 Task: Find connections with filter location Werdohl with filter topic #cloudwith filter profile language Spanish with filter current company Dubai Vacancy with filter school N. L. Dalmia Institute of Management Studies and Research with filter industry Vehicle Repair and Maintenance with filter service category Retirement Planning with filter keywords title Reservationist
Action: Mouse moved to (494, 62)
Screenshot: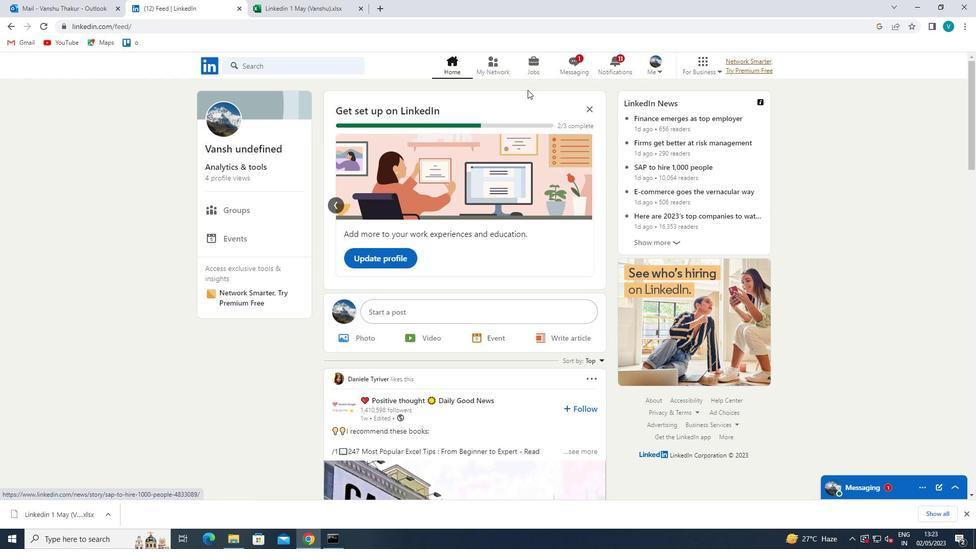 
Action: Mouse pressed left at (494, 62)
Screenshot: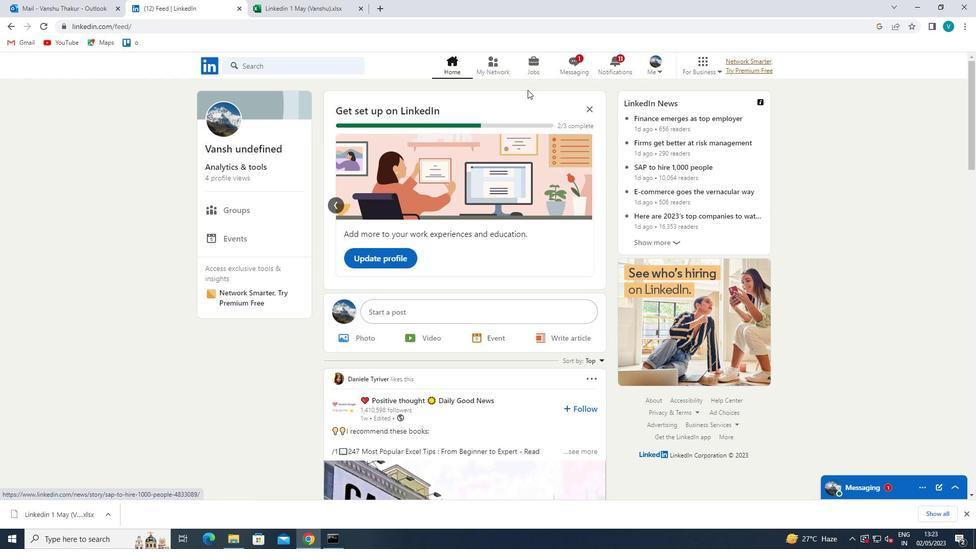 
Action: Mouse moved to (290, 126)
Screenshot: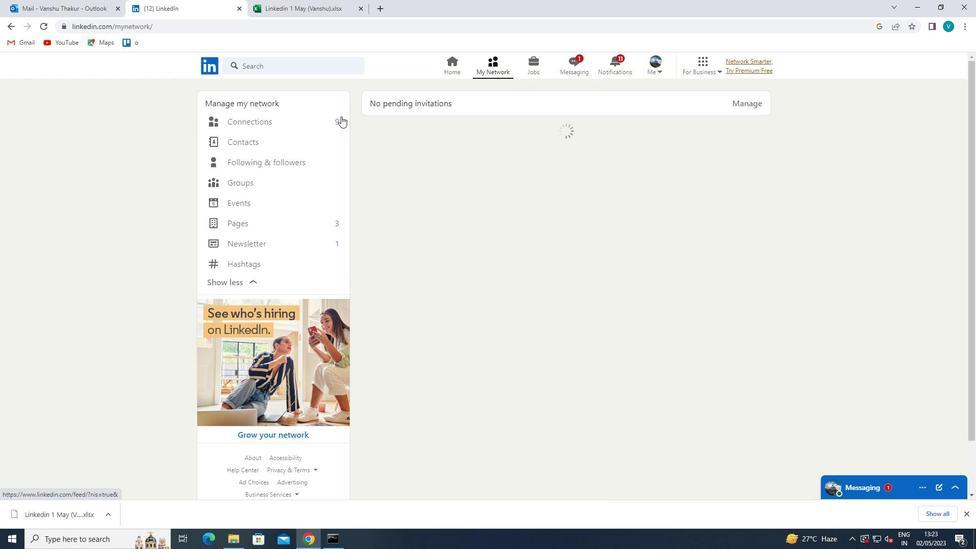 
Action: Mouse pressed left at (290, 126)
Screenshot: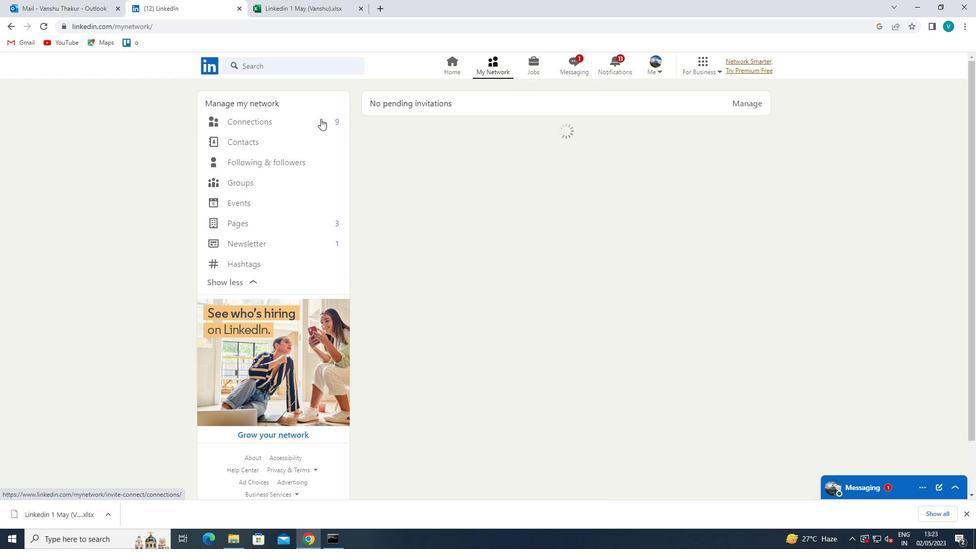 
Action: Mouse moved to (587, 123)
Screenshot: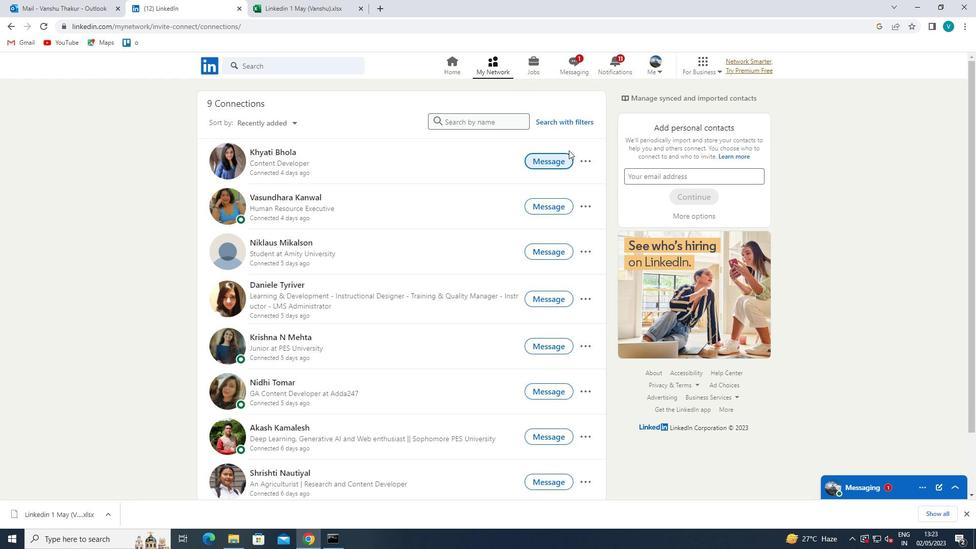 
Action: Mouse pressed left at (587, 123)
Screenshot: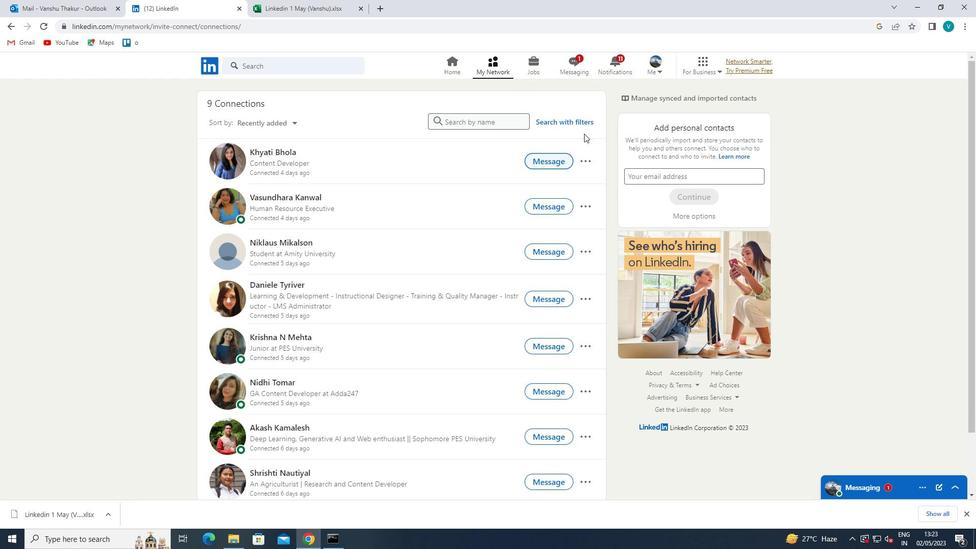 
Action: Mouse moved to (471, 90)
Screenshot: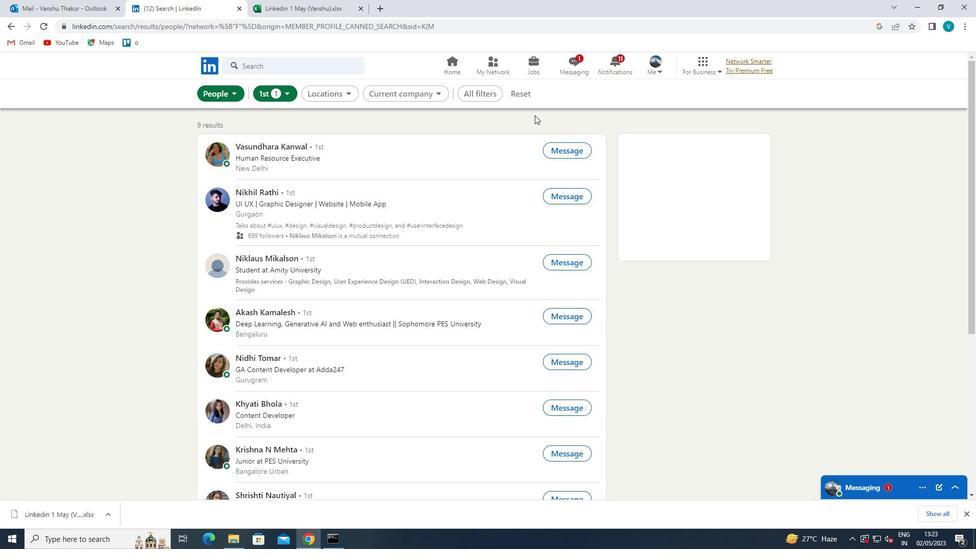
Action: Mouse pressed left at (471, 90)
Screenshot: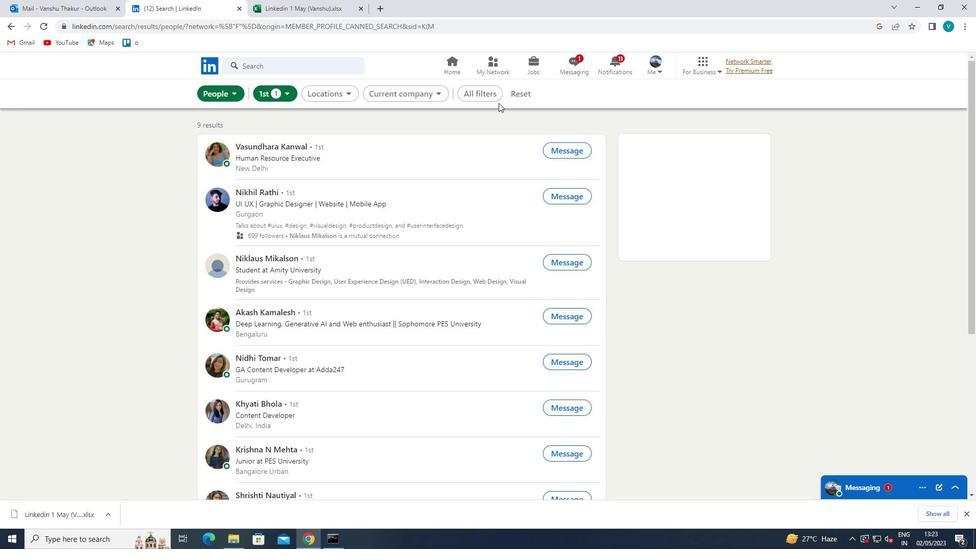 
Action: Mouse moved to (789, 200)
Screenshot: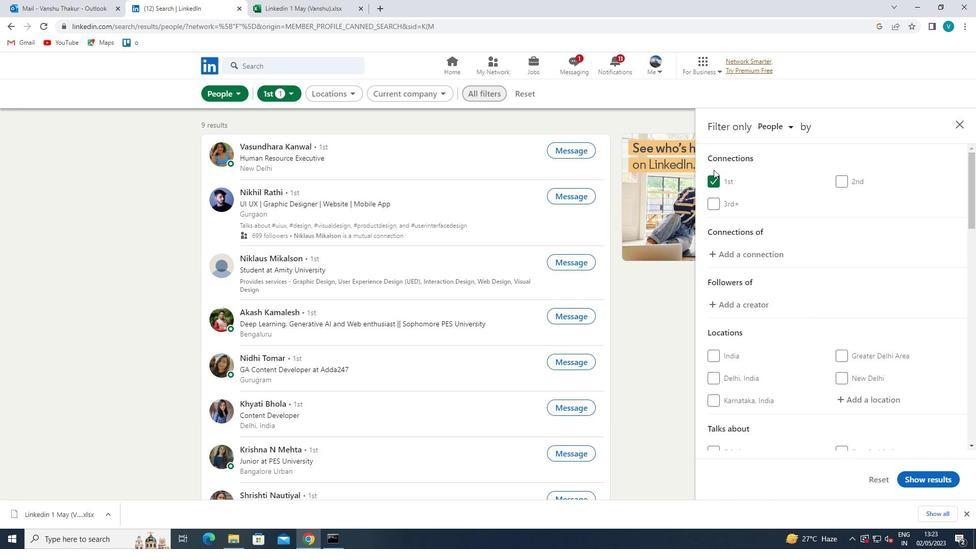 
Action: Mouse scrolled (789, 200) with delta (0, 0)
Screenshot: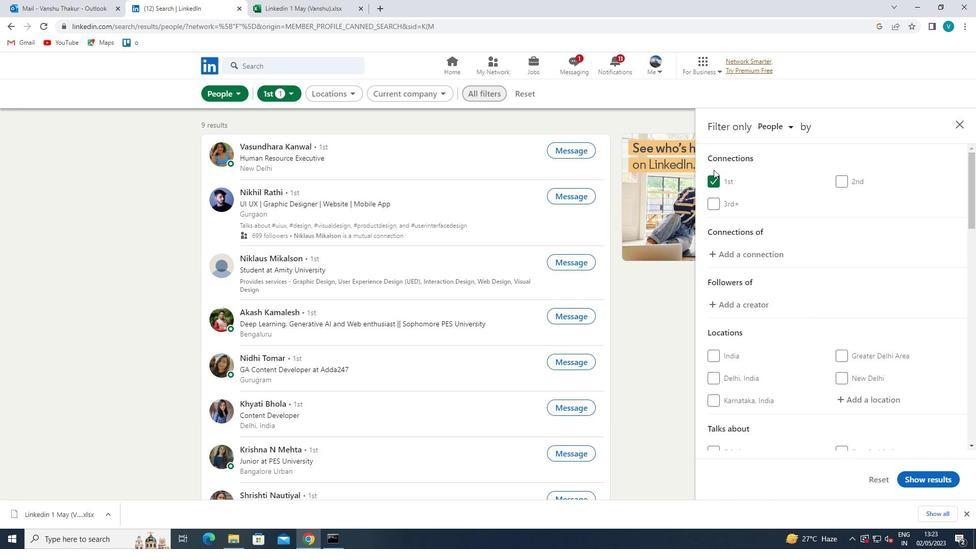 
Action: Mouse moved to (790, 201)
Screenshot: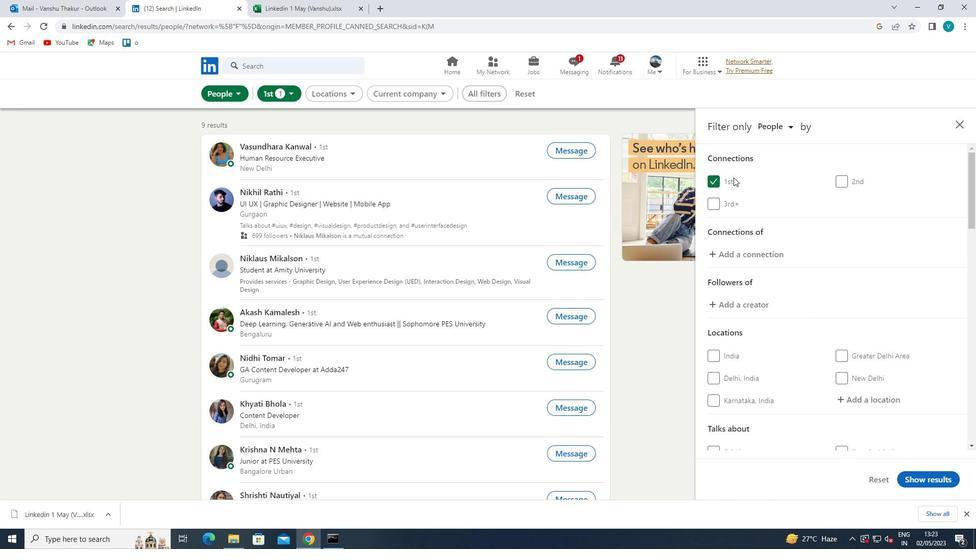 
Action: Mouse scrolled (790, 201) with delta (0, 0)
Screenshot: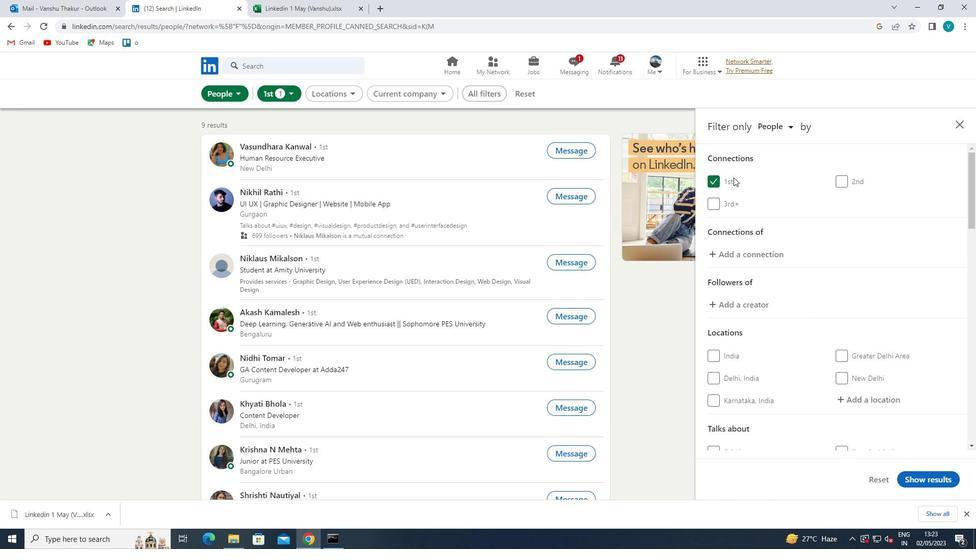 
Action: Mouse moved to (853, 297)
Screenshot: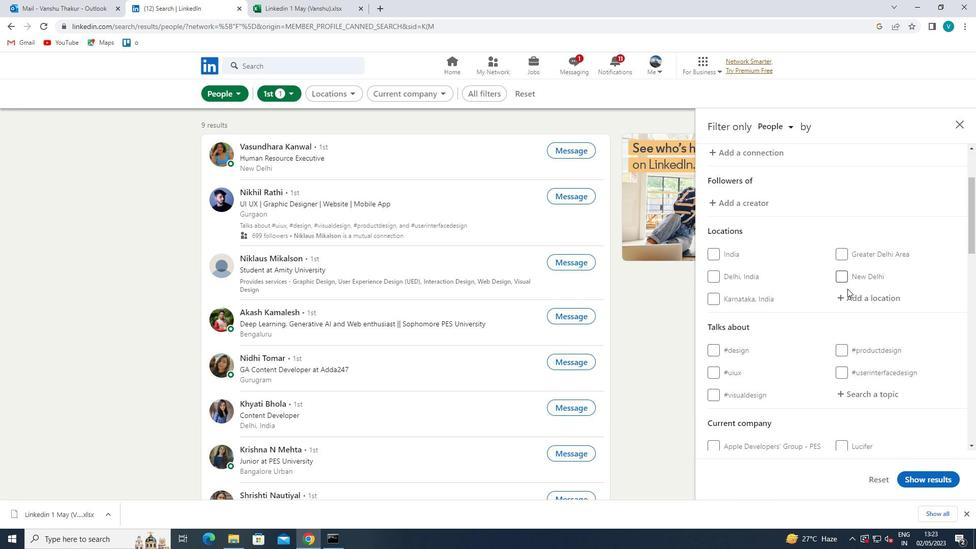 
Action: Mouse pressed left at (853, 297)
Screenshot: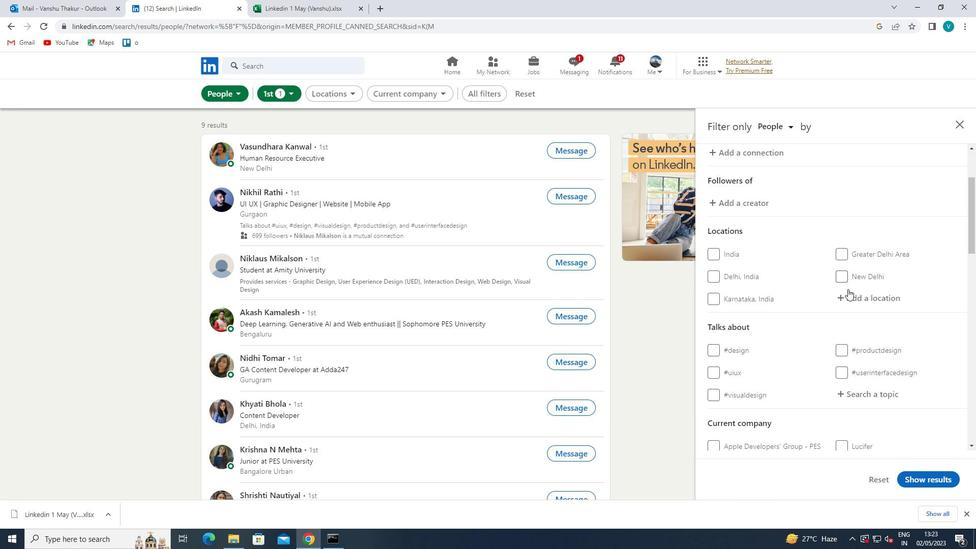 
Action: Key pressed <Key.shift>WERDOHL
Screenshot: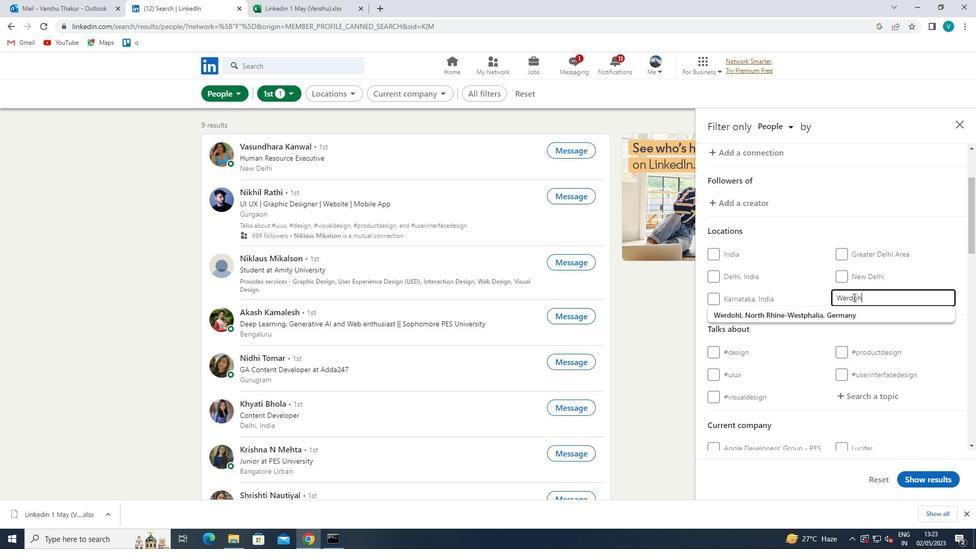 
Action: Mouse moved to (843, 323)
Screenshot: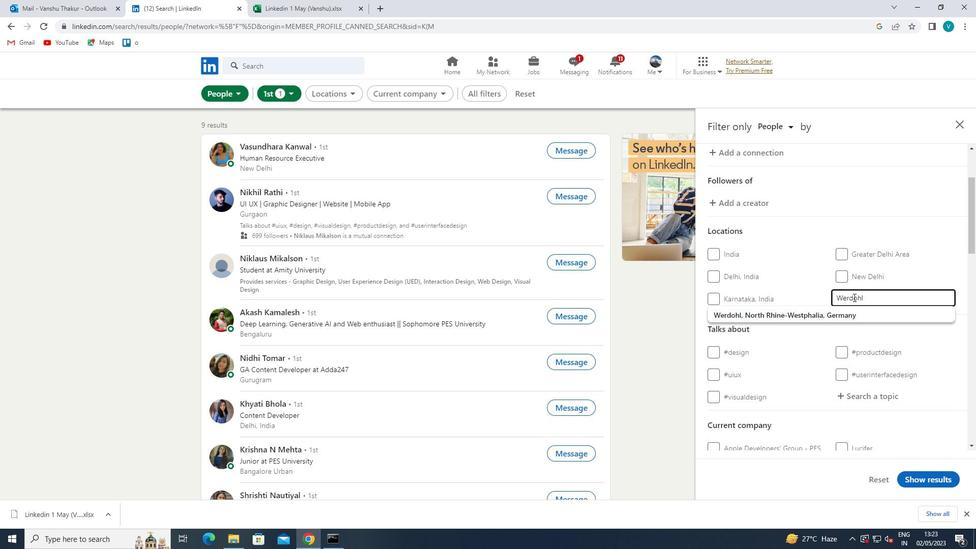 
Action: Mouse pressed left at (843, 323)
Screenshot: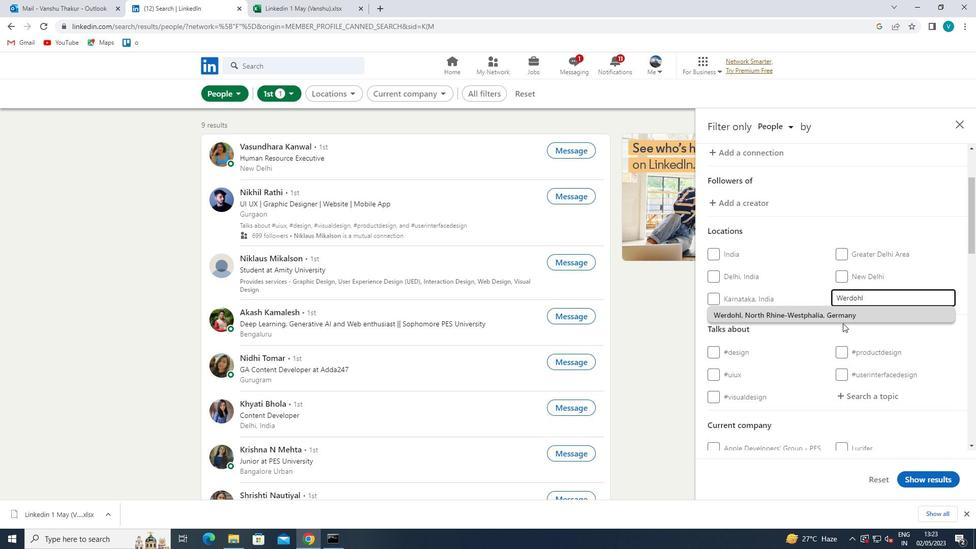 
Action: Mouse moved to (815, 323)
Screenshot: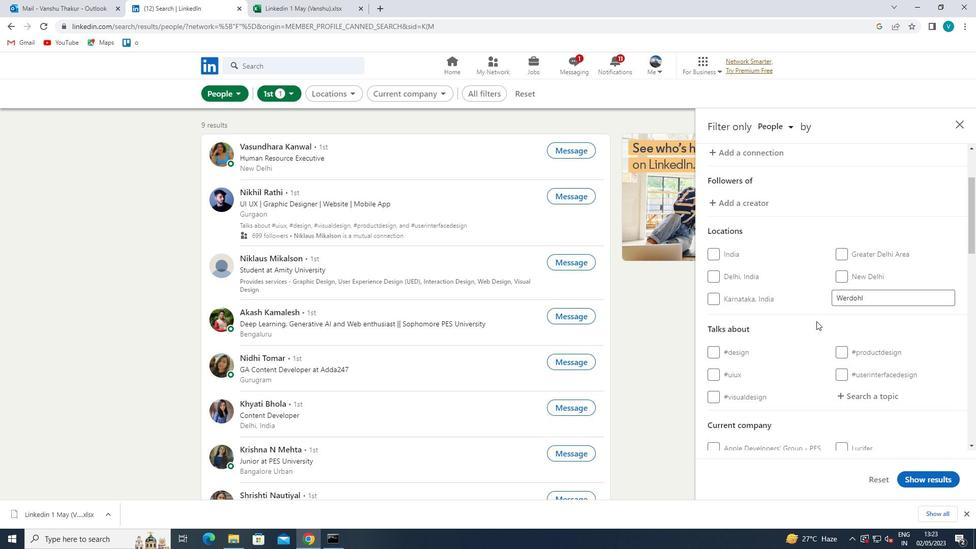 
Action: Mouse scrolled (815, 322) with delta (0, 0)
Screenshot: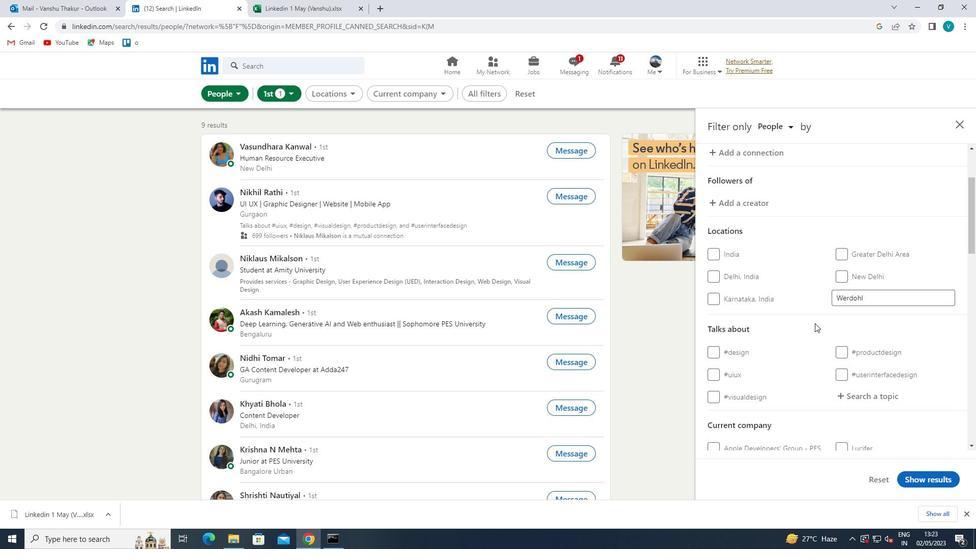 
Action: Mouse moved to (814, 323)
Screenshot: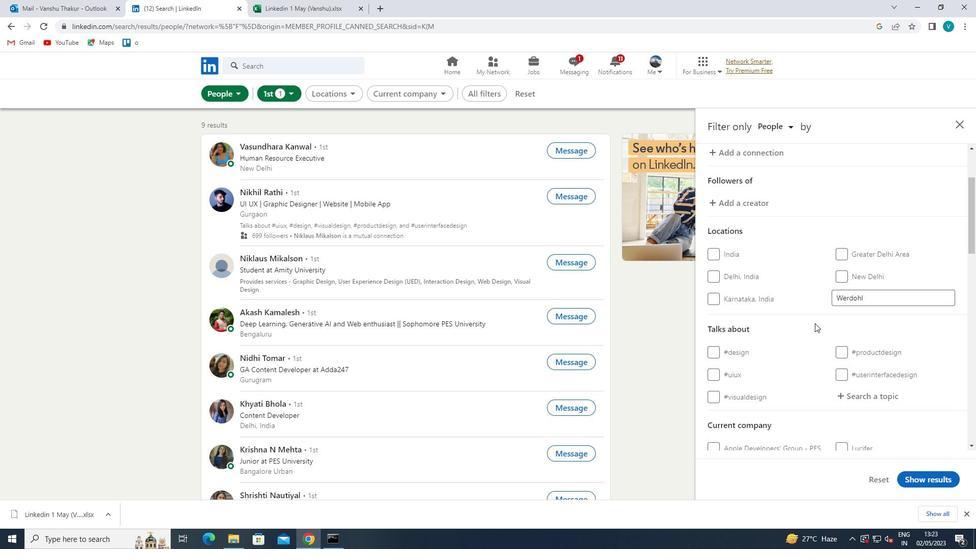 
Action: Mouse scrolled (814, 322) with delta (0, 0)
Screenshot: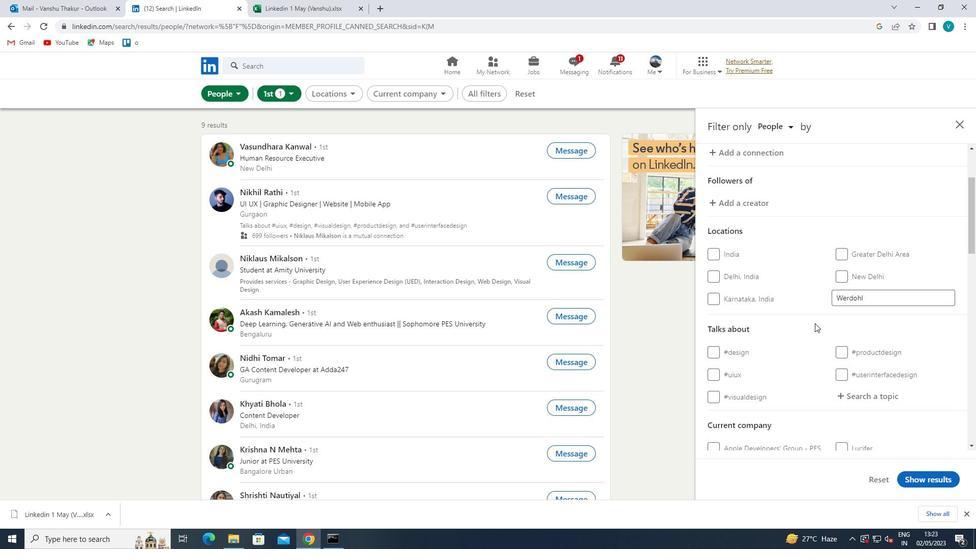 
Action: Mouse moved to (869, 299)
Screenshot: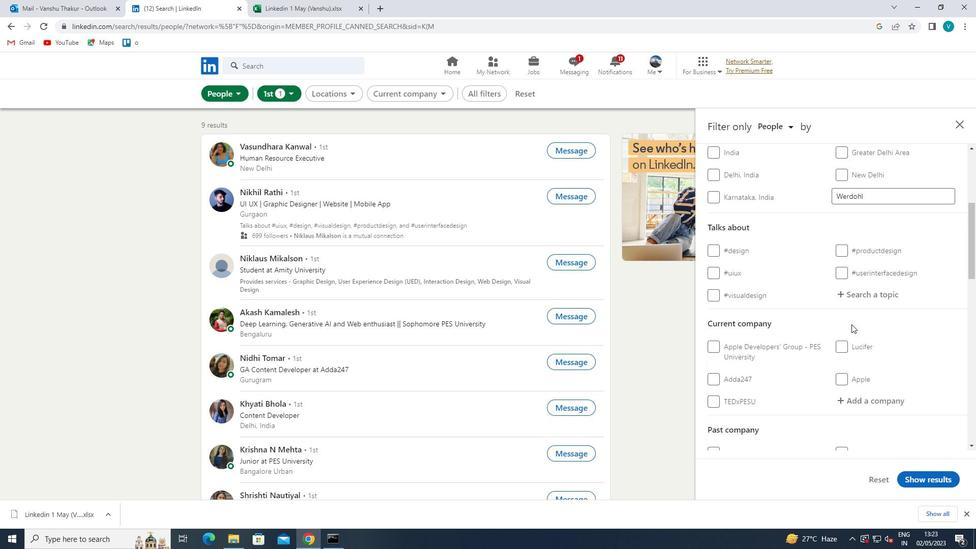 
Action: Mouse pressed left at (869, 299)
Screenshot: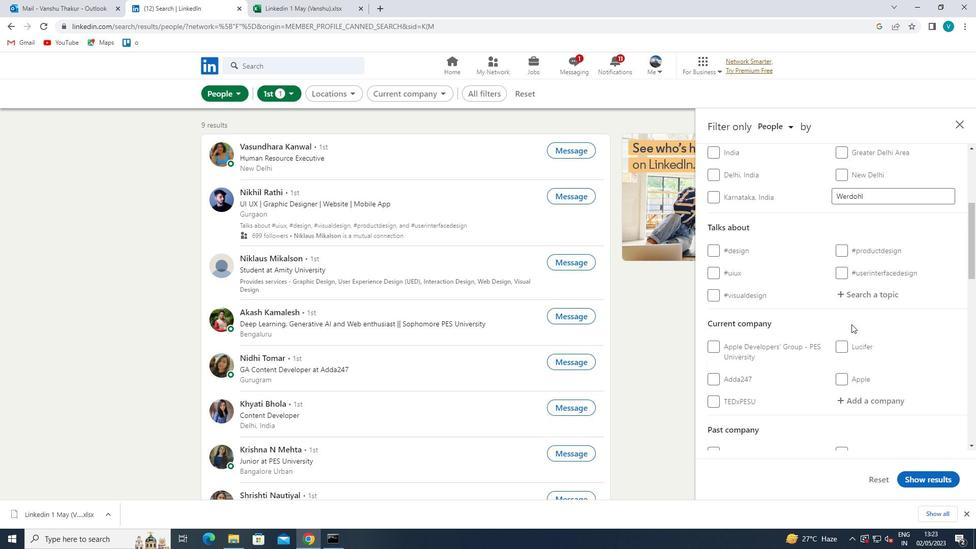
Action: Key pressed CLOUD
Screenshot: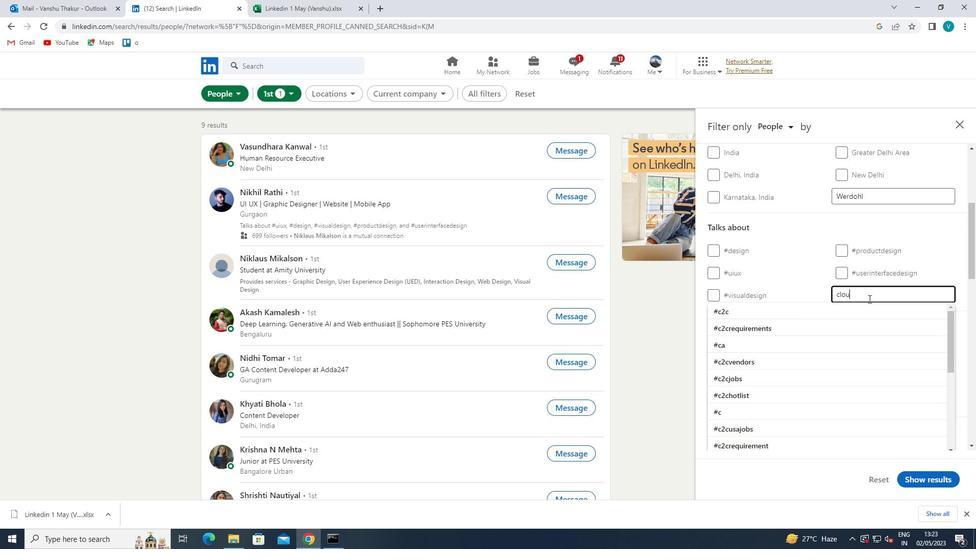 
Action: Mouse moved to (802, 313)
Screenshot: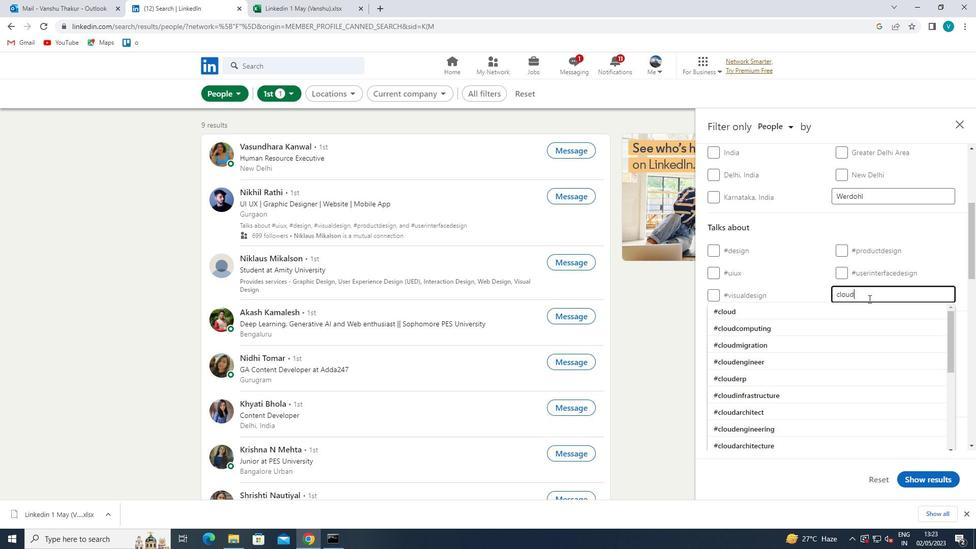 
Action: Mouse pressed left at (802, 313)
Screenshot: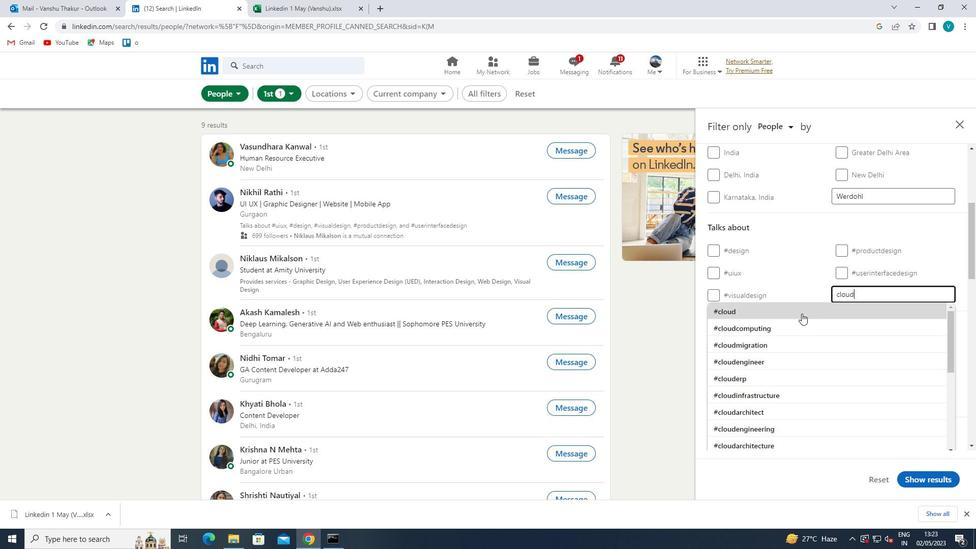 
Action: Mouse scrolled (802, 313) with delta (0, 0)
Screenshot: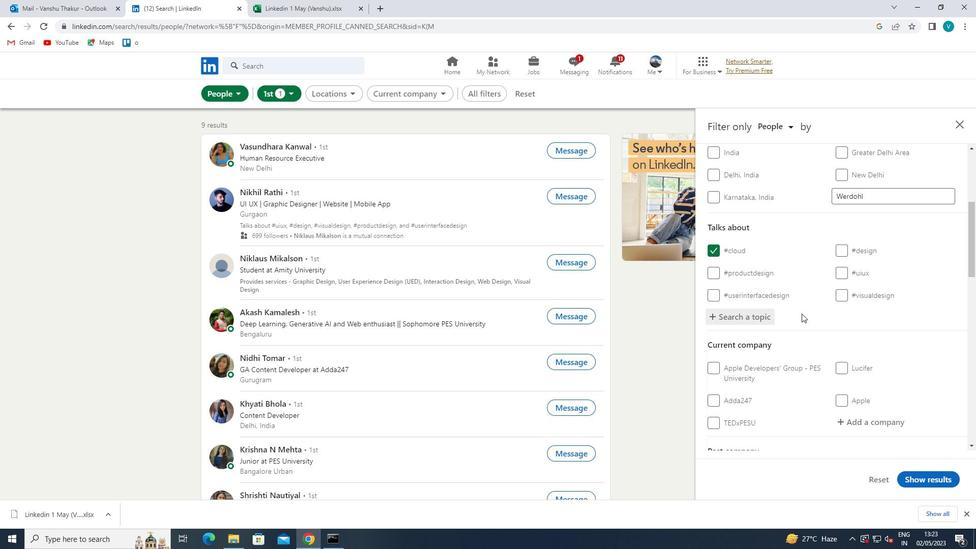
Action: Mouse scrolled (802, 313) with delta (0, 0)
Screenshot: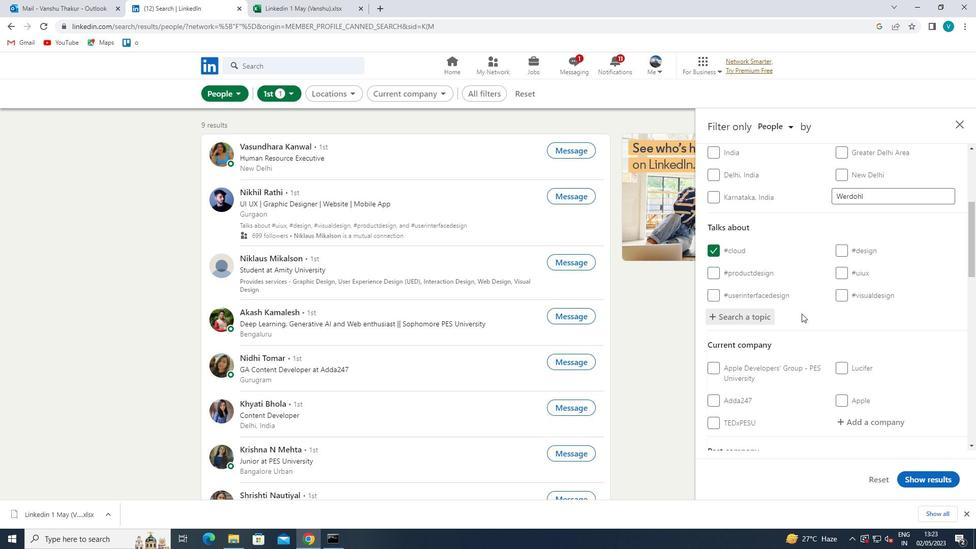 
Action: Mouse moved to (858, 316)
Screenshot: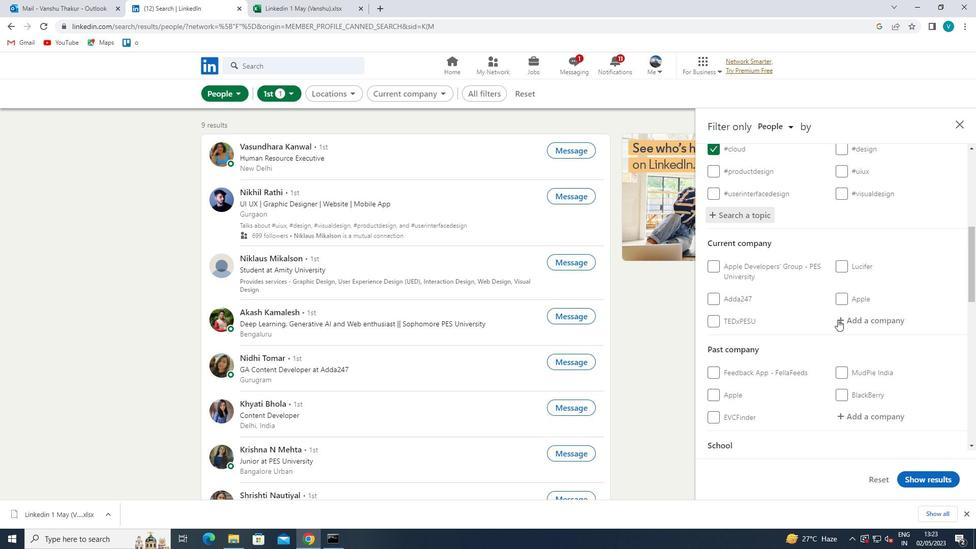 
Action: Mouse pressed left at (858, 316)
Screenshot: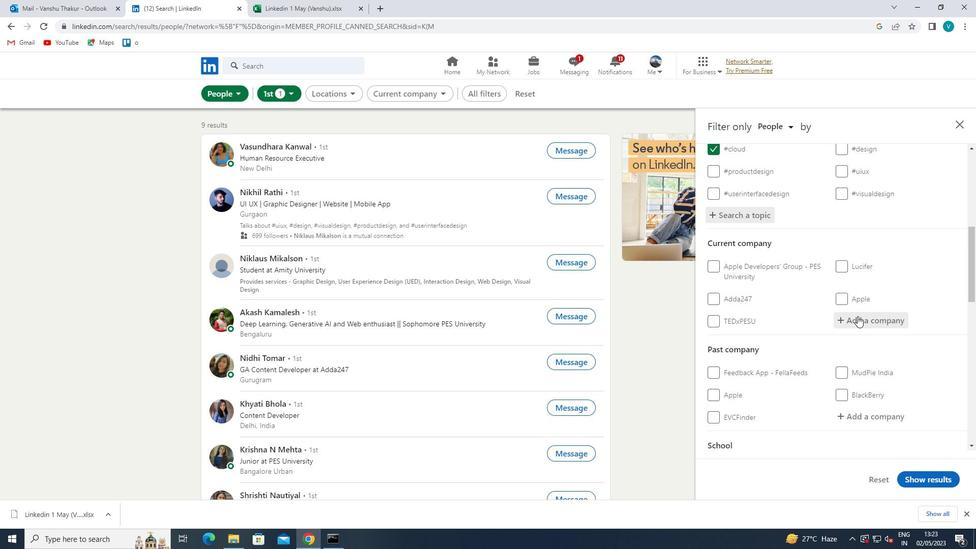 
Action: Key pressed <Key.shift>DUBAI<Key.space><Key.shift>V
Screenshot: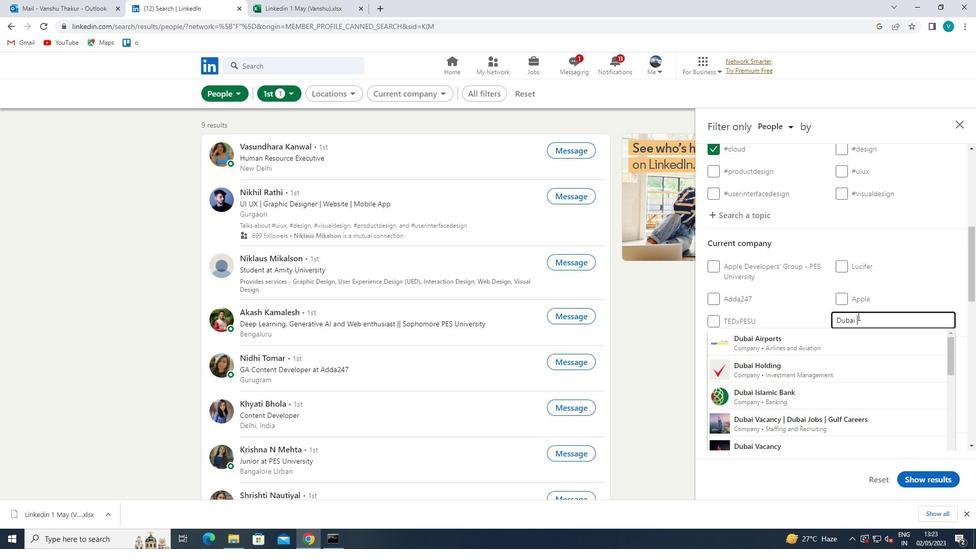 
Action: Mouse moved to (830, 366)
Screenshot: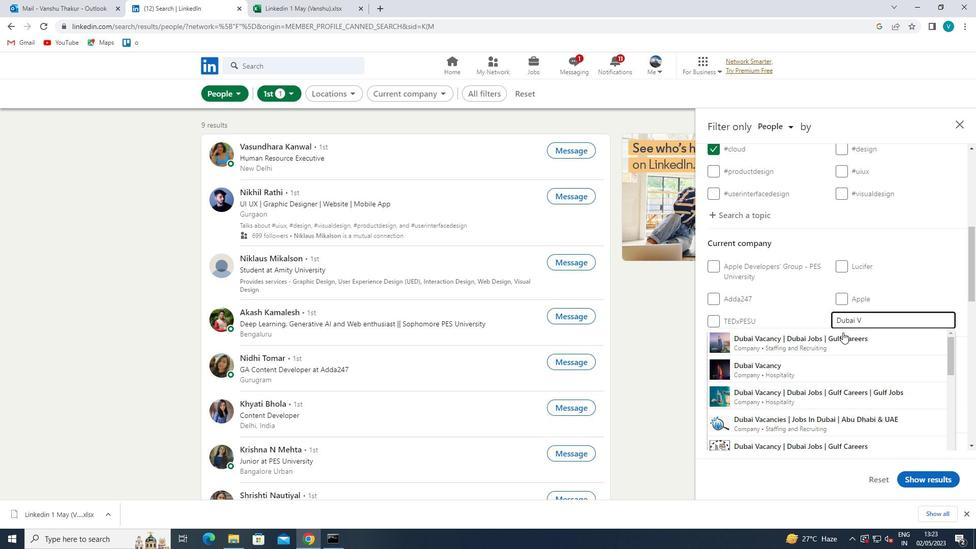 
Action: Mouse pressed left at (830, 366)
Screenshot: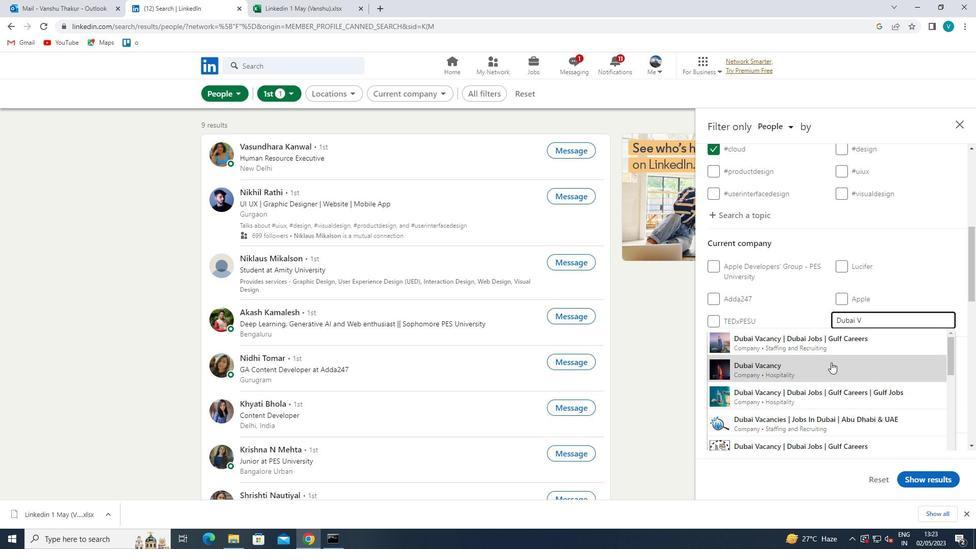 
Action: Mouse moved to (841, 360)
Screenshot: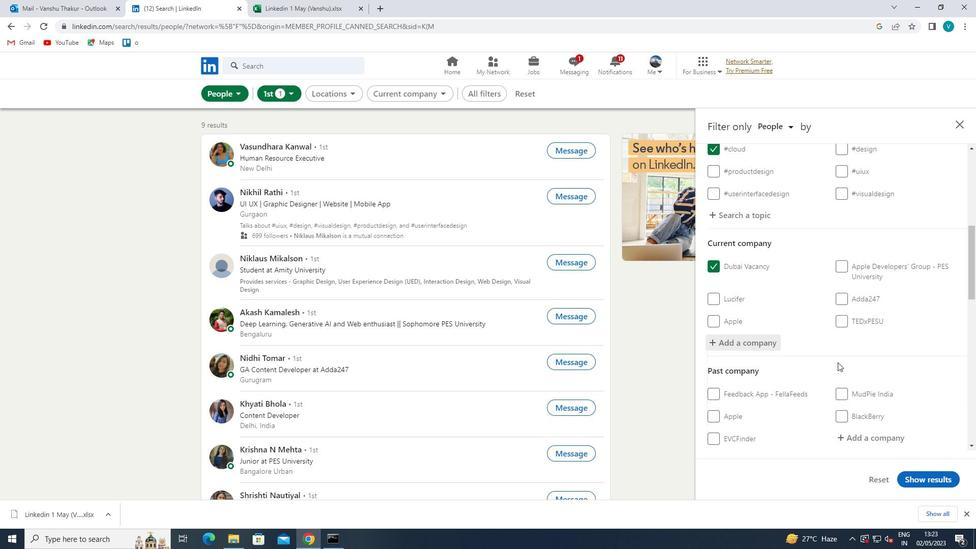 
Action: Mouse scrolled (841, 360) with delta (0, 0)
Screenshot: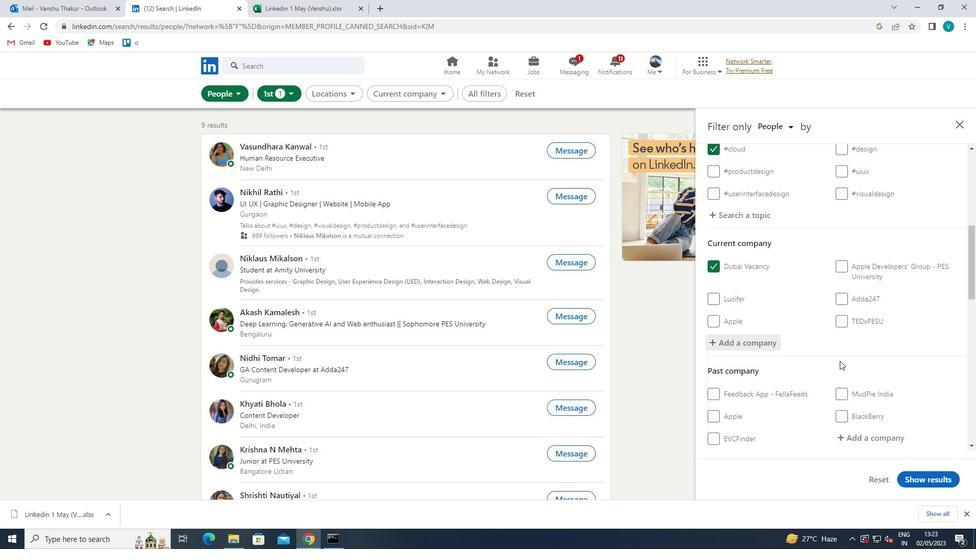 
Action: Mouse scrolled (841, 360) with delta (0, 0)
Screenshot: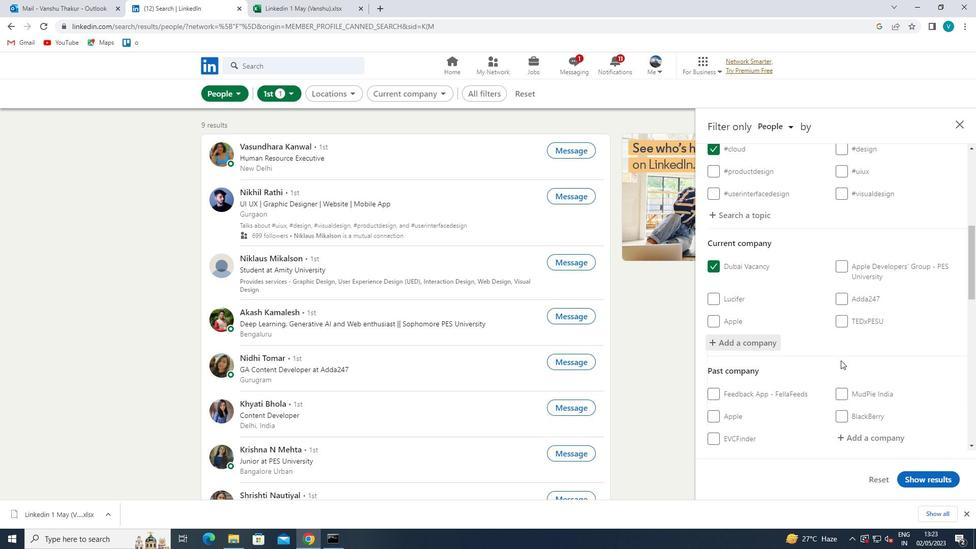 
Action: Mouse scrolled (841, 360) with delta (0, 0)
Screenshot: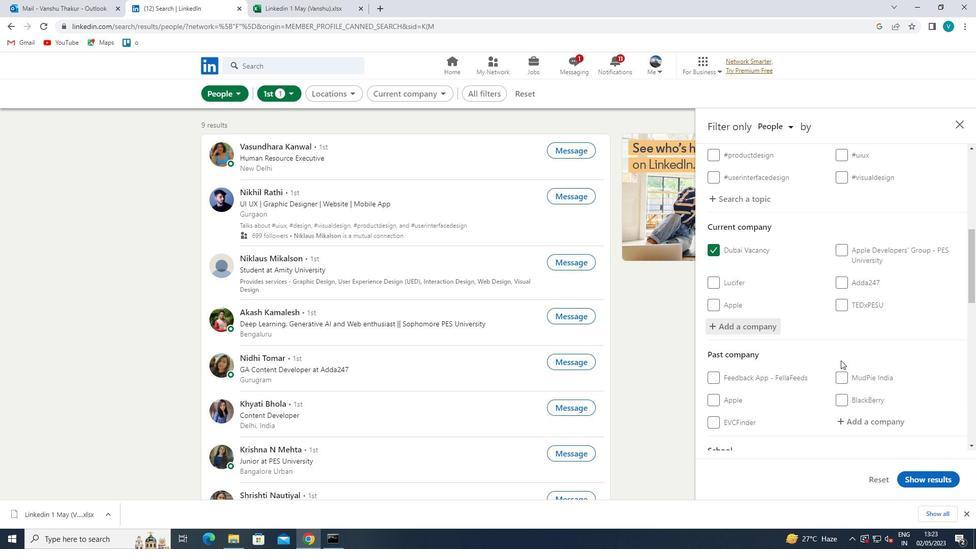 
Action: Mouse scrolled (841, 360) with delta (0, 0)
Screenshot: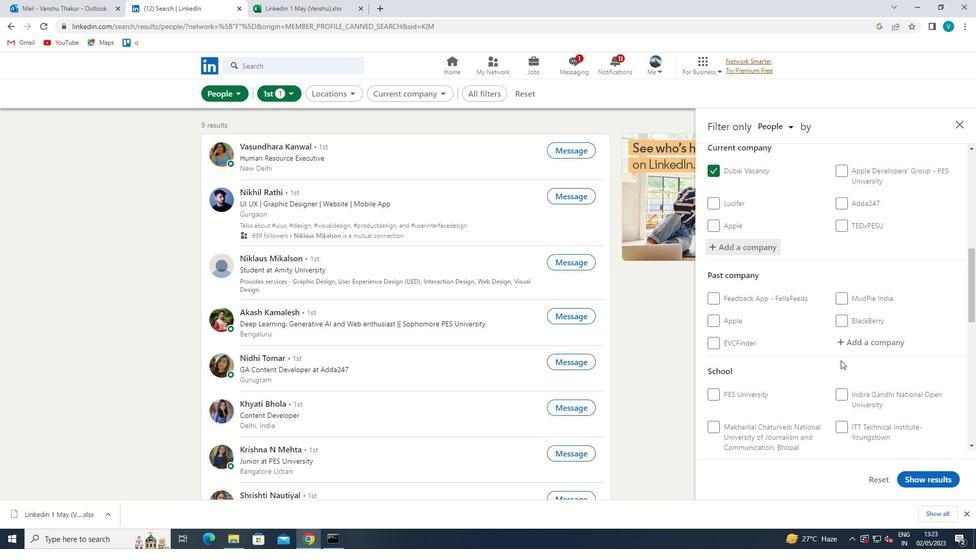 
Action: Mouse moved to (857, 359)
Screenshot: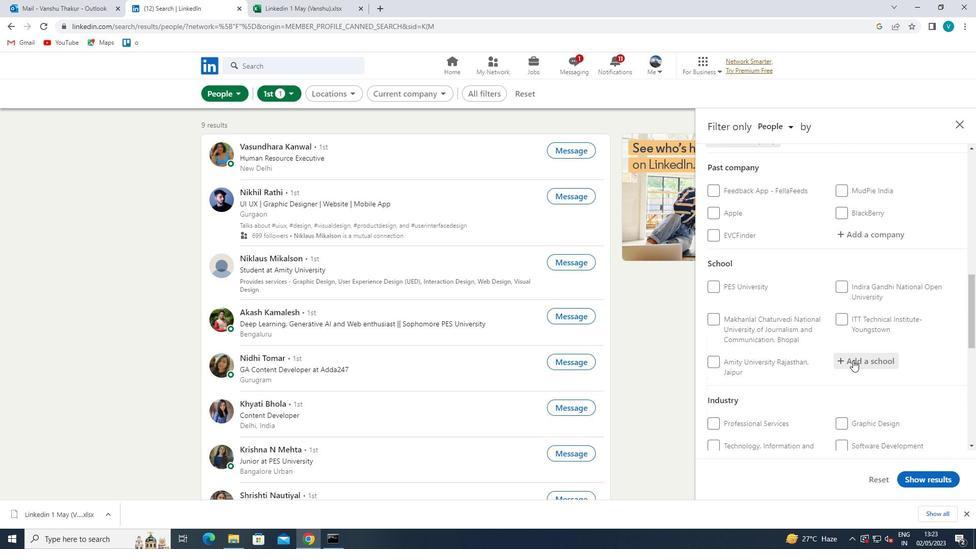 
Action: Mouse pressed left at (857, 359)
Screenshot: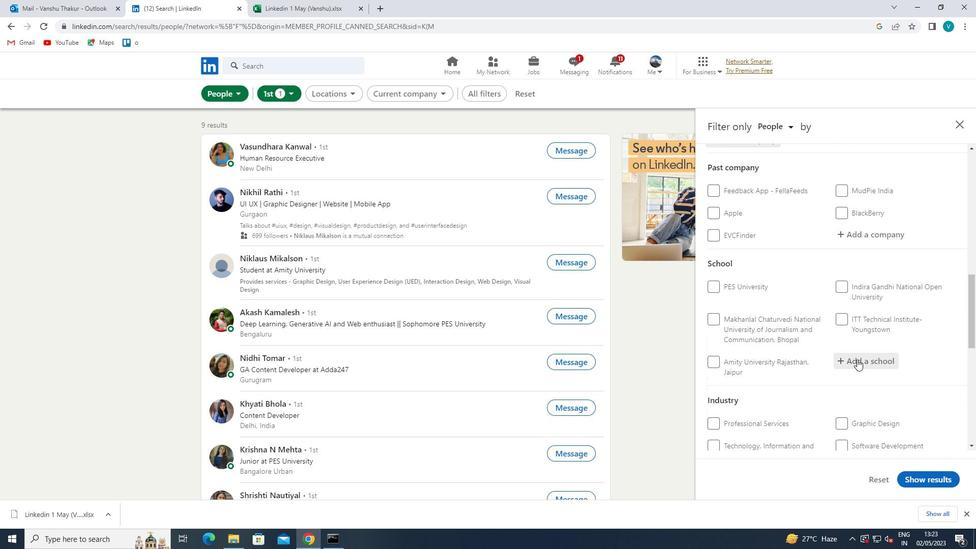 
Action: Key pressed <Key.shift>N.<Key.shift>L
Screenshot: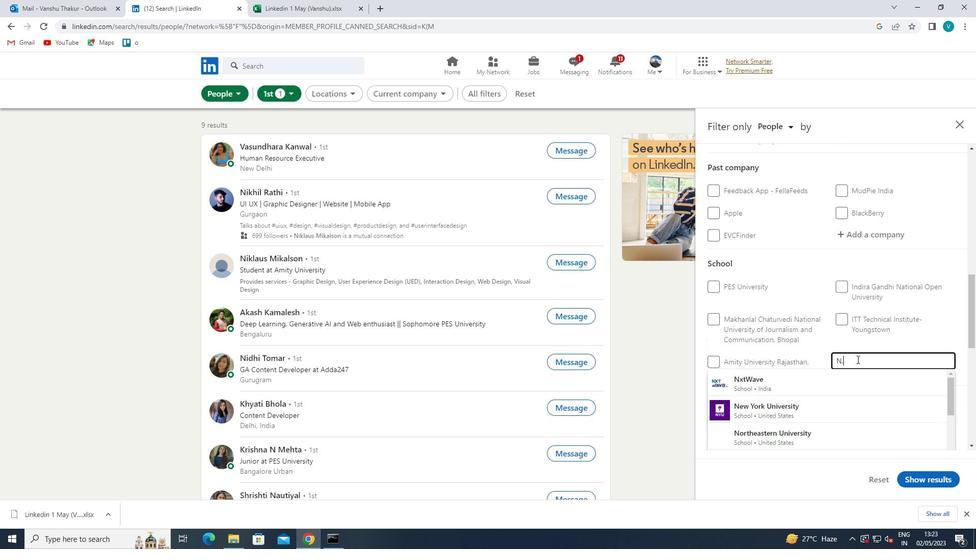 
Action: Mouse moved to (825, 405)
Screenshot: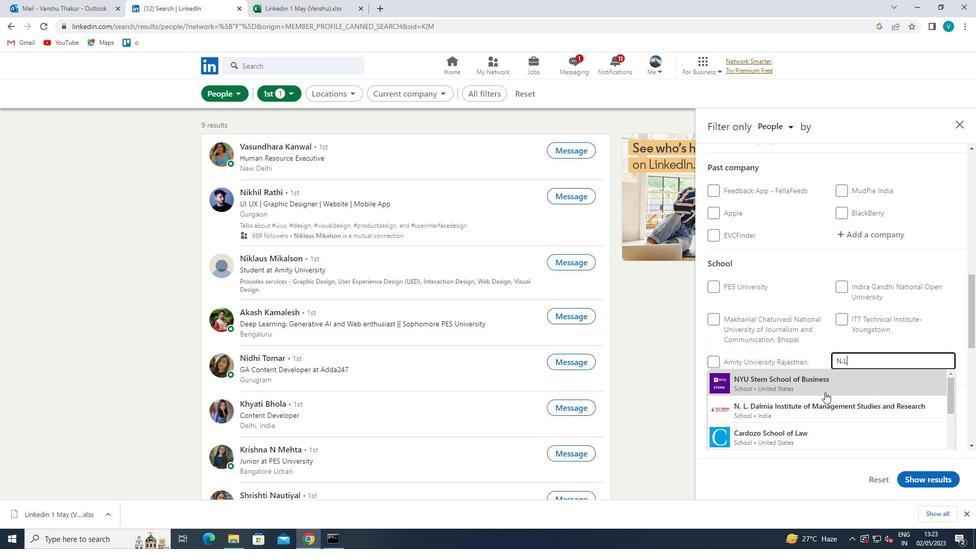 
Action: Mouse pressed left at (825, 405)
Screenshot: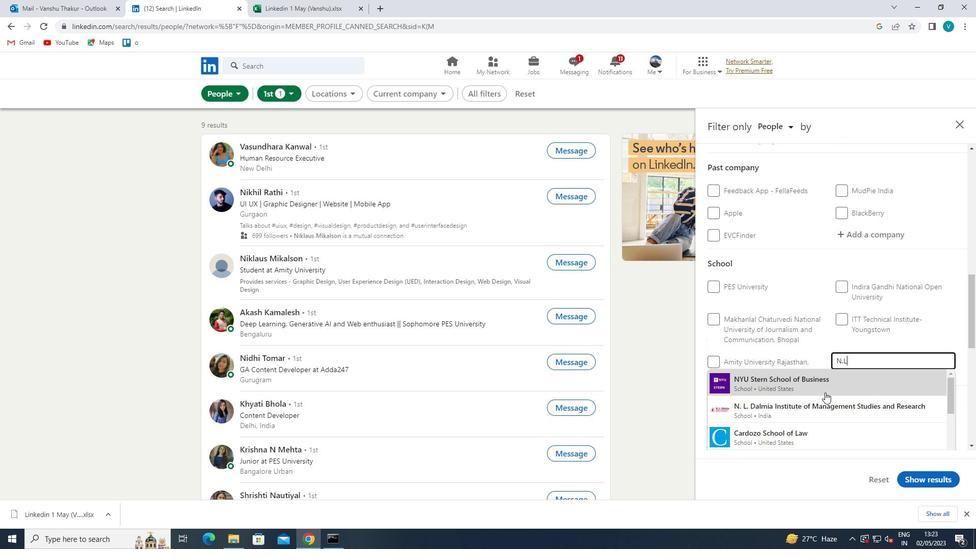 
Action: Mouse moved to (837, 396)
Screenshot: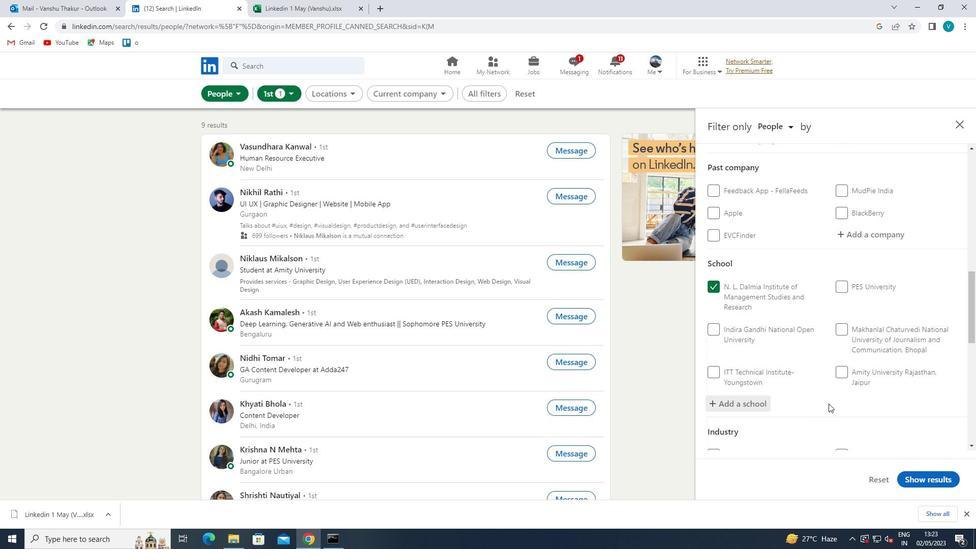 
Action: Mouse scrolled (837, 395) with delta (0, 0)
Screenshot: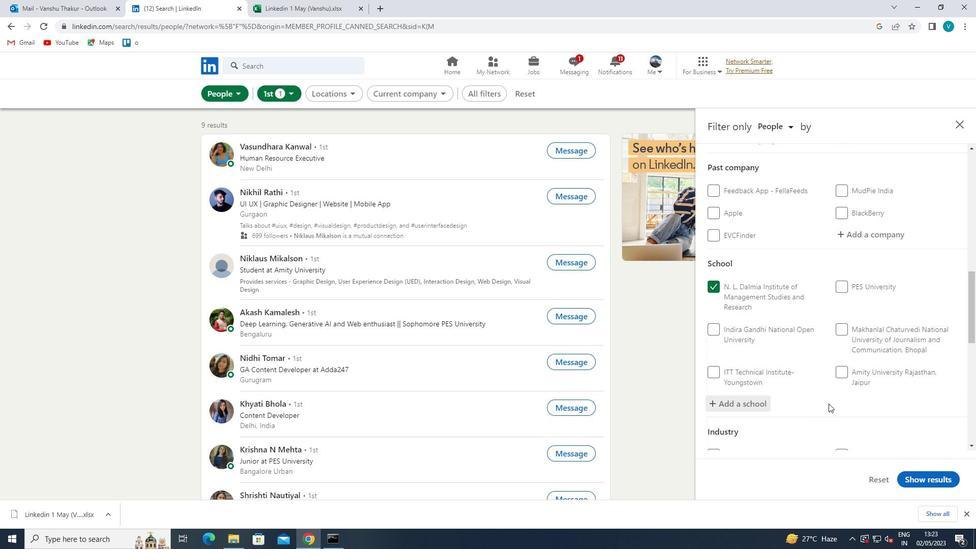 
Action: Mouse scrolled (837, 395) with delta (0, 0)
Screenshot: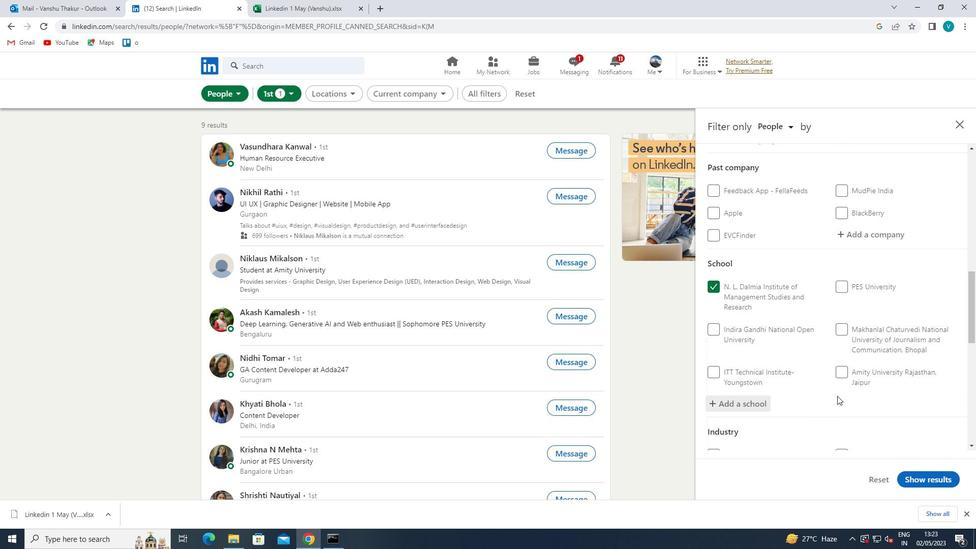 
Action: Mouse moved to (837, 396)
Screenshot: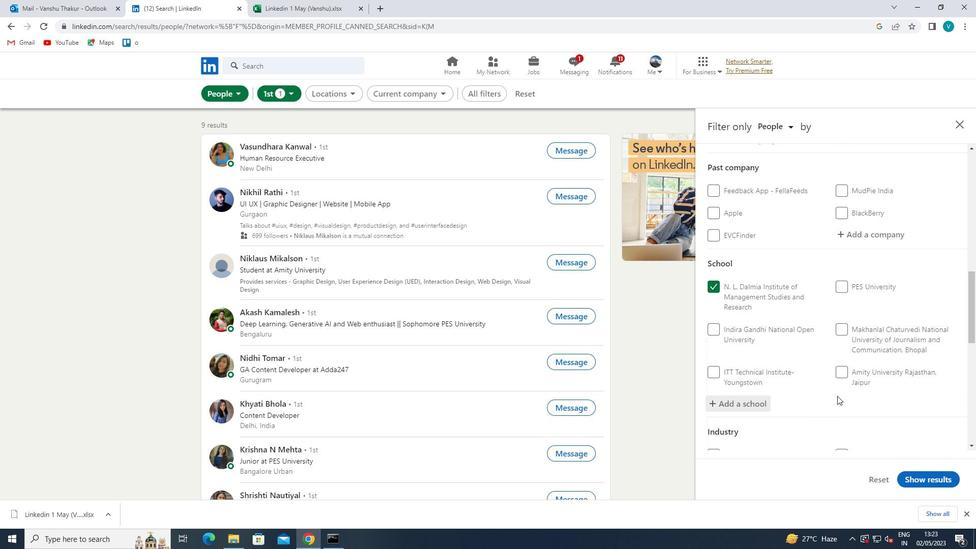 
Action: Mouse scrolled (837, 395) with delta (0, 0)
Screenshot: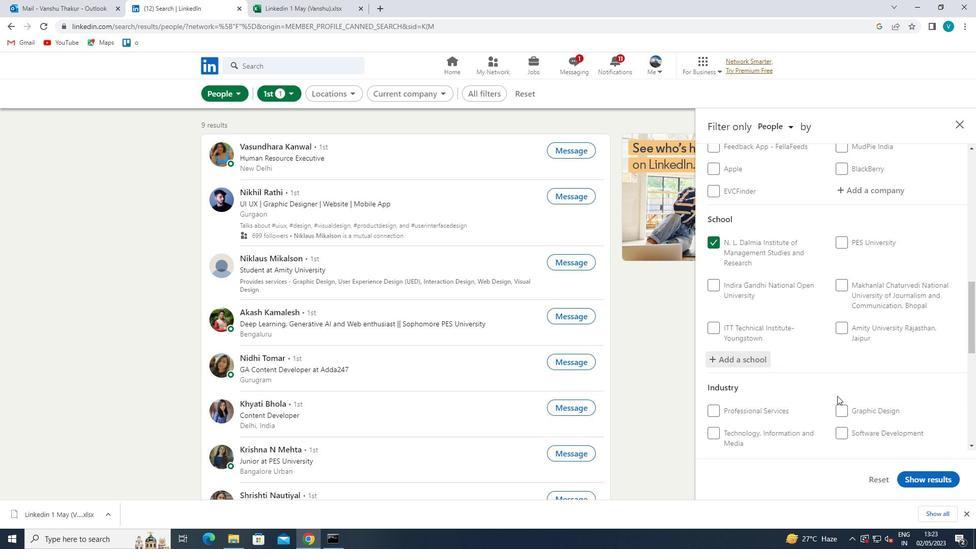 
Action: Mouse moved to (866, 353)
Screenshot: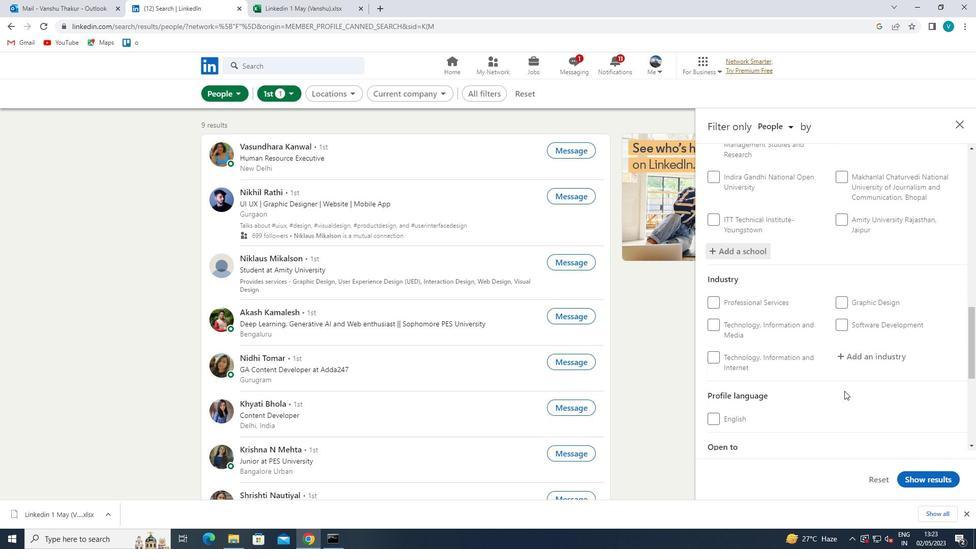 
Action: Mouse pressed left at (866, 353)
Screenshot: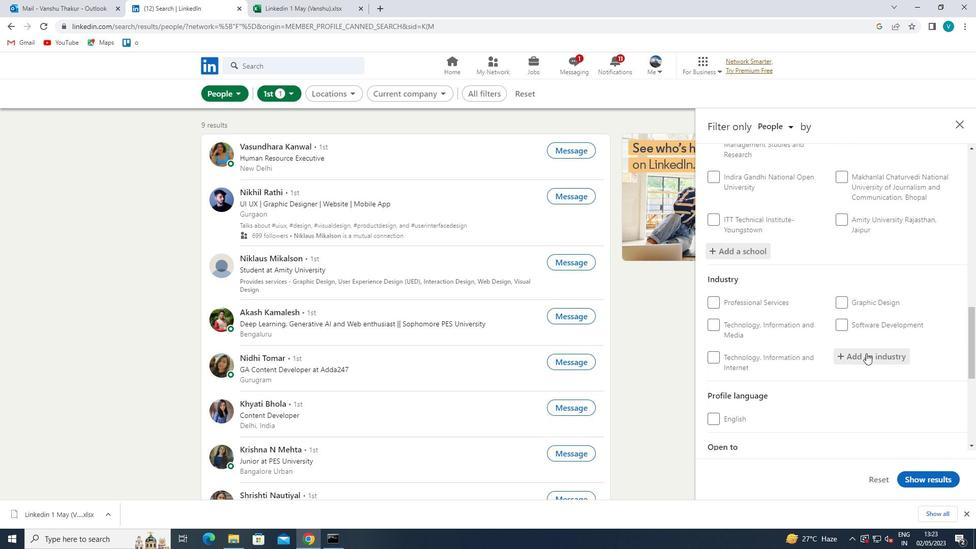 
Action: Key pressed <Key.shift>VEHICLE<Key.space>
Screenshot: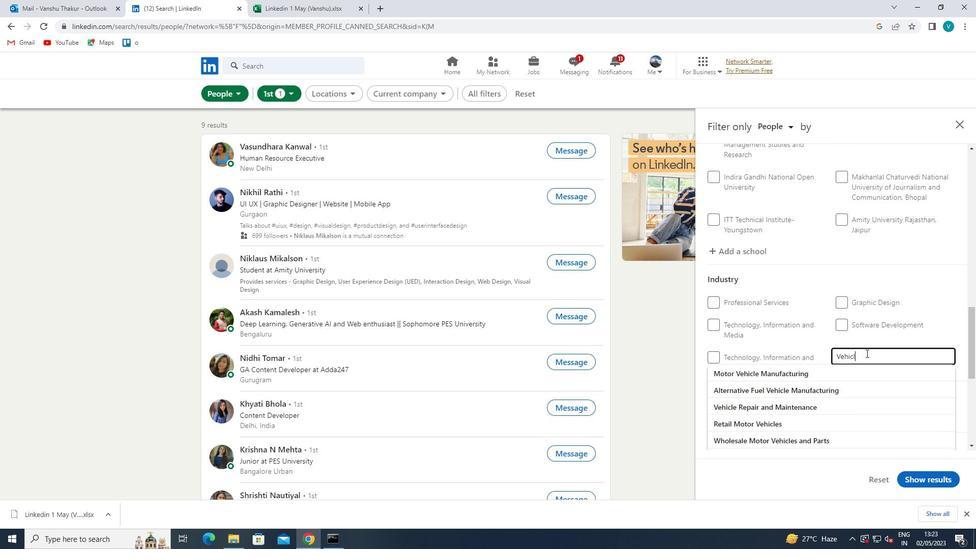 
Action: Mouse moved to (809, 403)
Screenshot: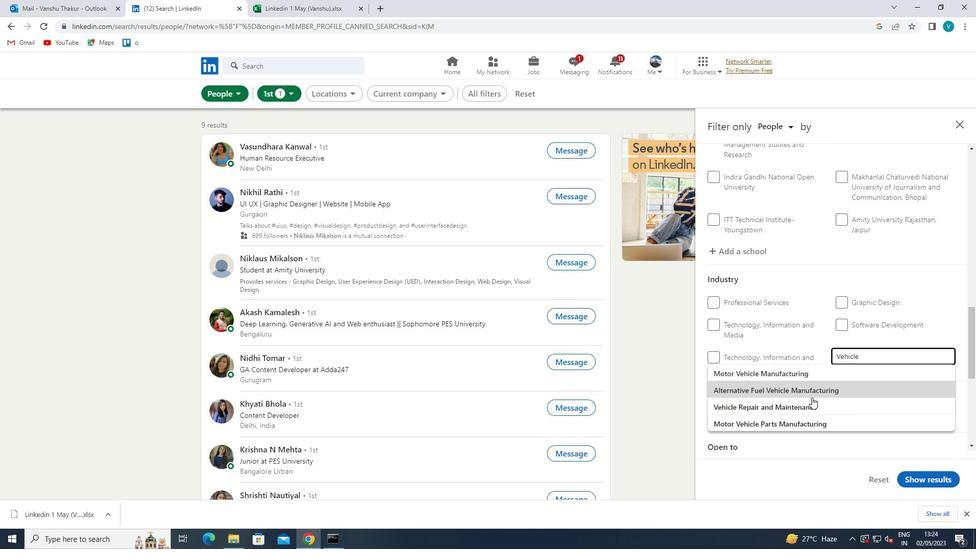 
Action: Mouse pressed left at (809, 403)
Screenshot: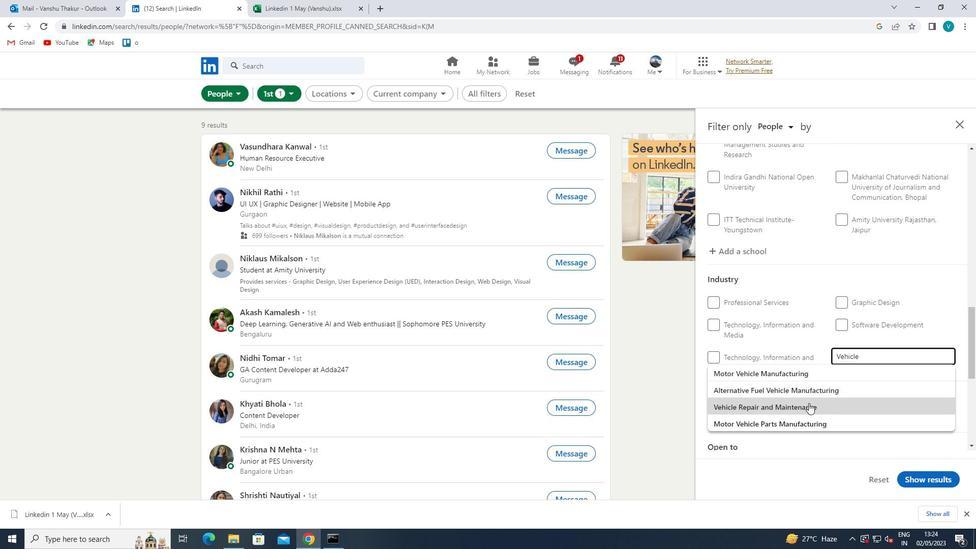 
Action: Mouse moved to (825, 330)
Screenshot: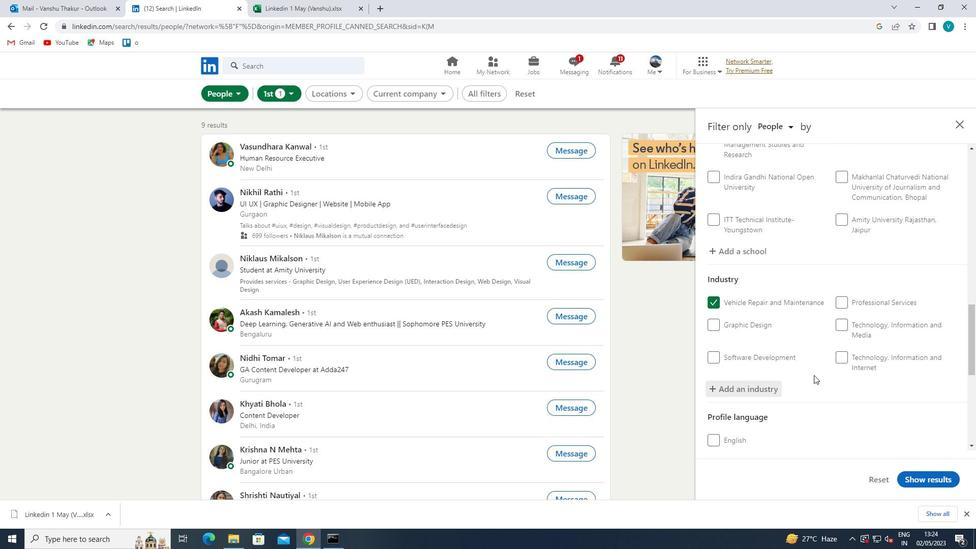 
Action: Mouse scrolled (825, 329) with delta (0, 0)
Screenshot: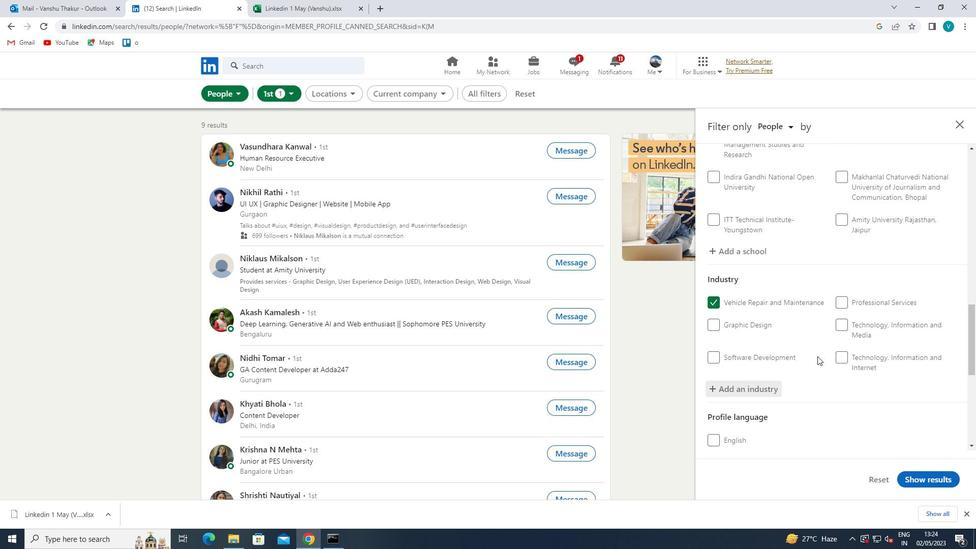 
Action: Mouse scrolled (825, 329) with delta (0, 0)
Screenshot: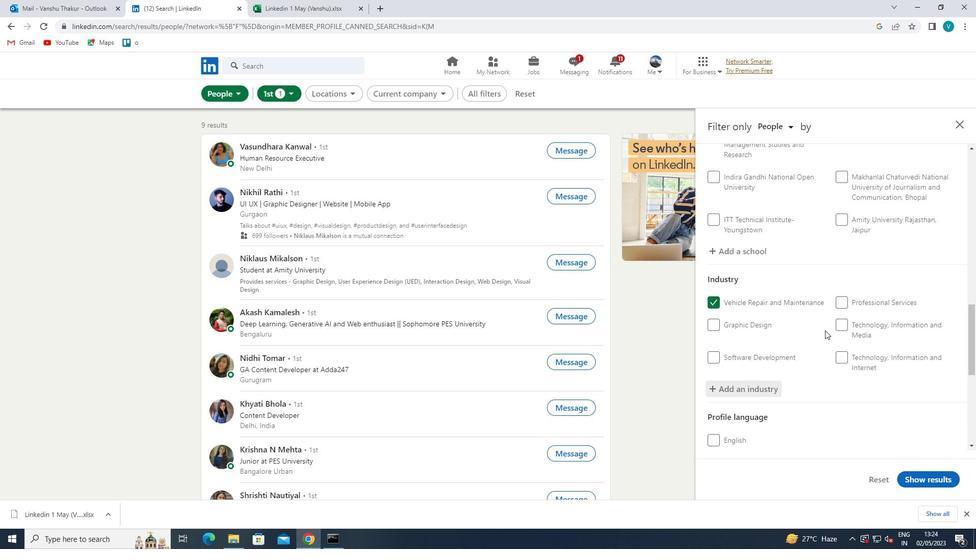 
Action: Mouse scrolled (825, 329) with delta (0, 0)
Screenshot: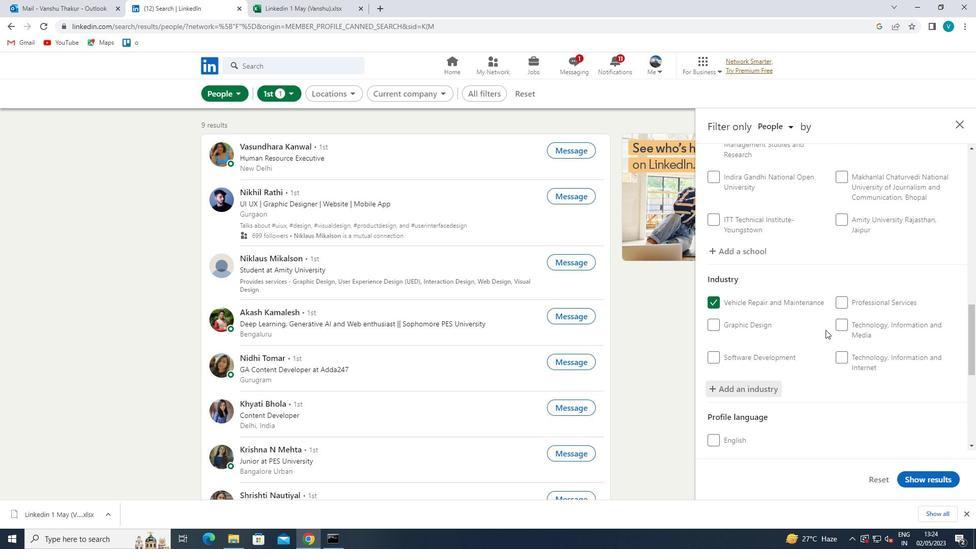
Action: Mouse scrolled (825, 329) with delta (0, 0)
Screenshot: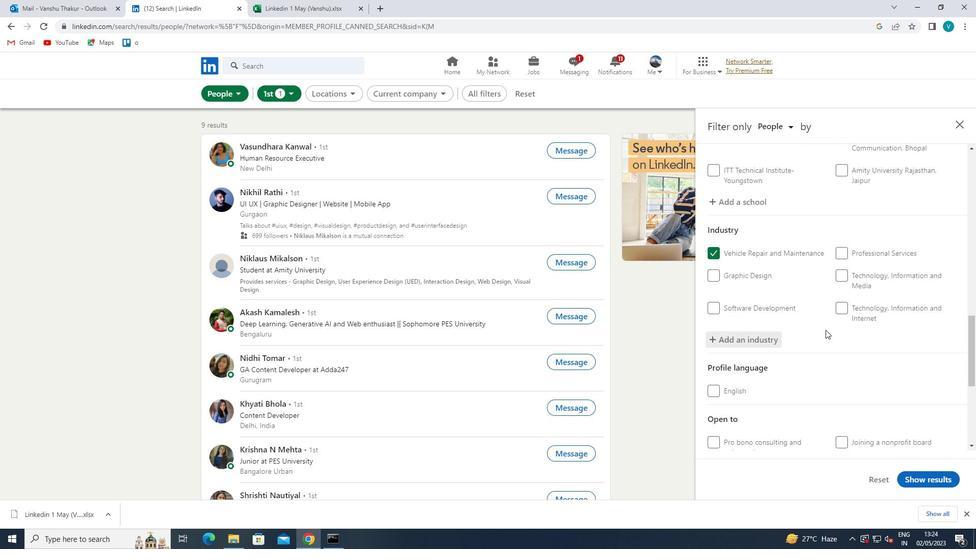
Action: Mouse moved to (830, 344)
Screenshot: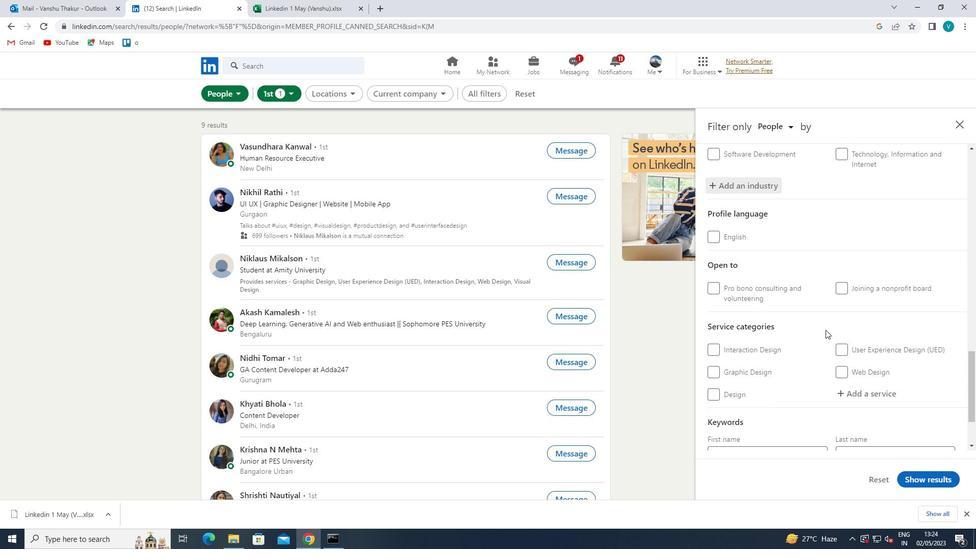 
Action: Mouse scrolled (830, 343) with delta (0, 0)
Screenshot: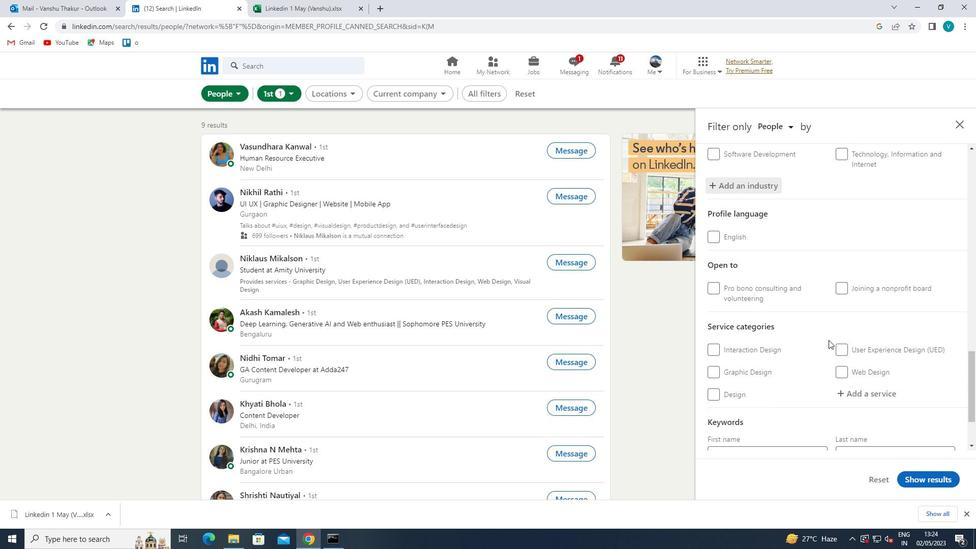 
Action: Mouse moved to (852, 344)
Screenshot: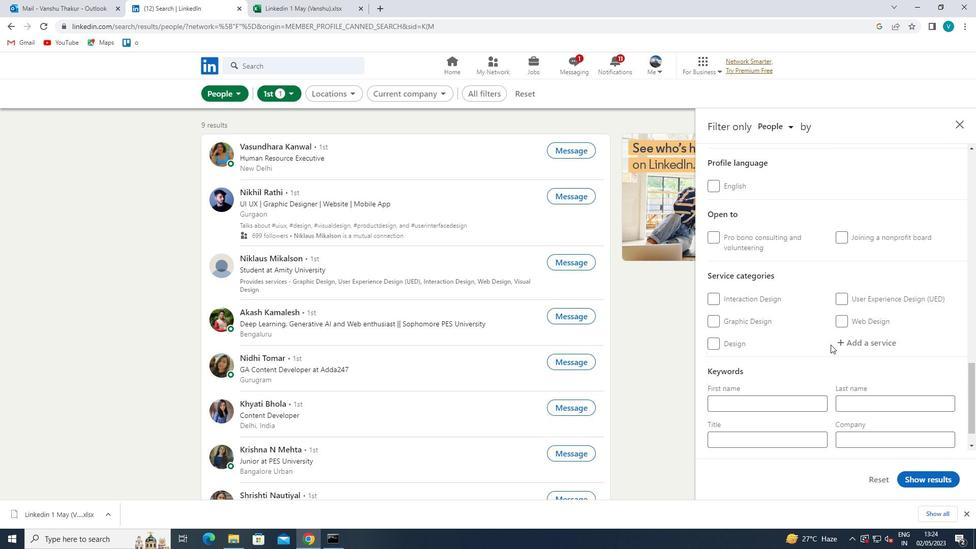 
Action: Mouse pressed left at (852, 344)
Screenshot: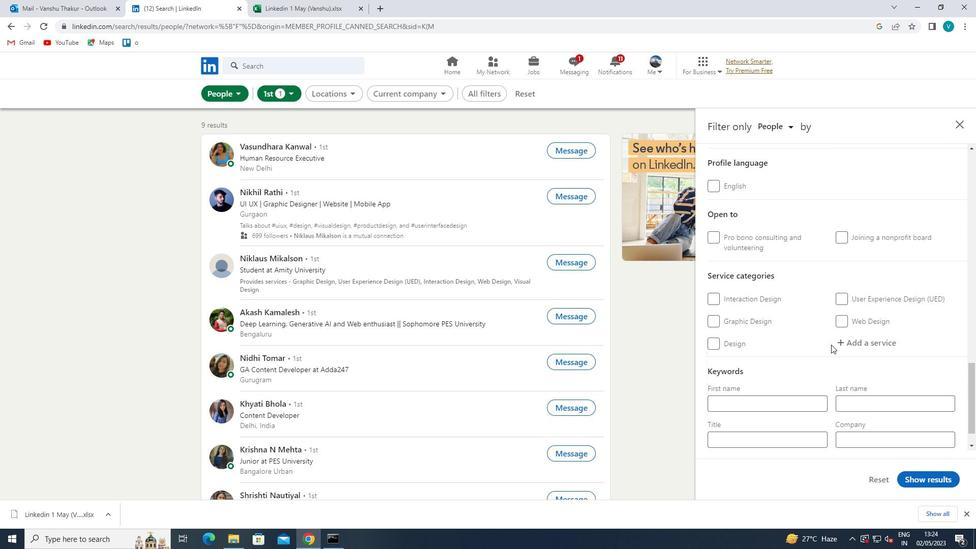 
Action: Key pressed <Key.shift><Key.shift><Key.shift>RETIREMENT<Key.space>
Screenshot: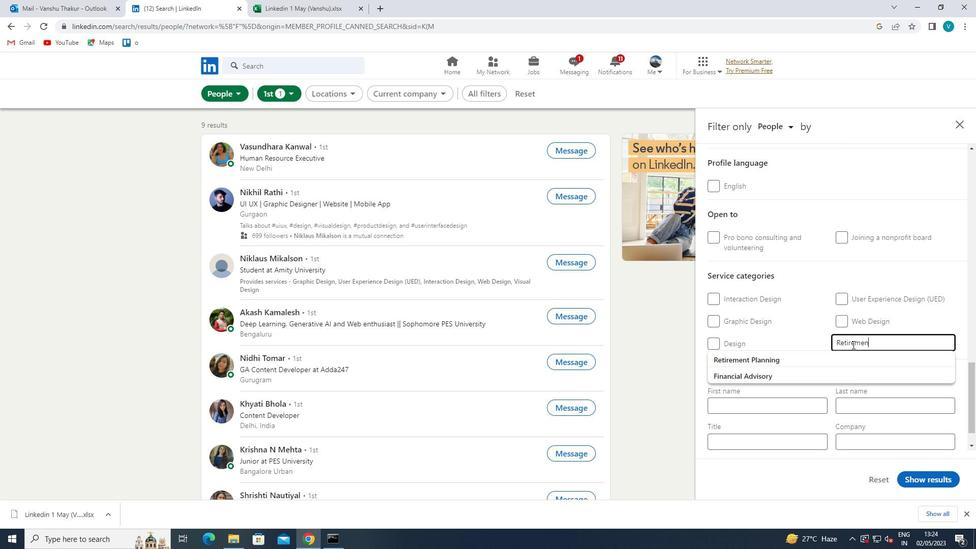 
Action: Mouse moved to (842, 350)
Screenshot: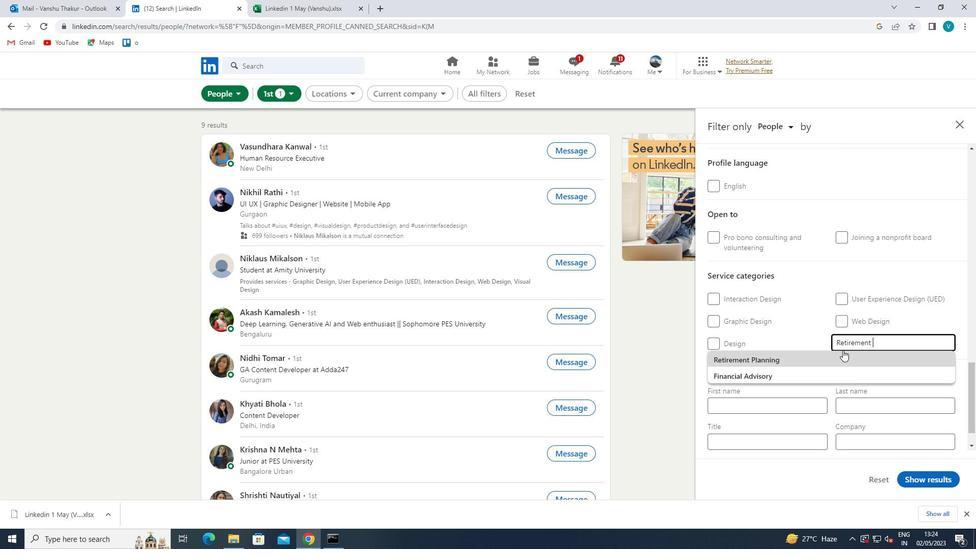 
Action: Mouse pressed left at (842, 350)
Screenshot: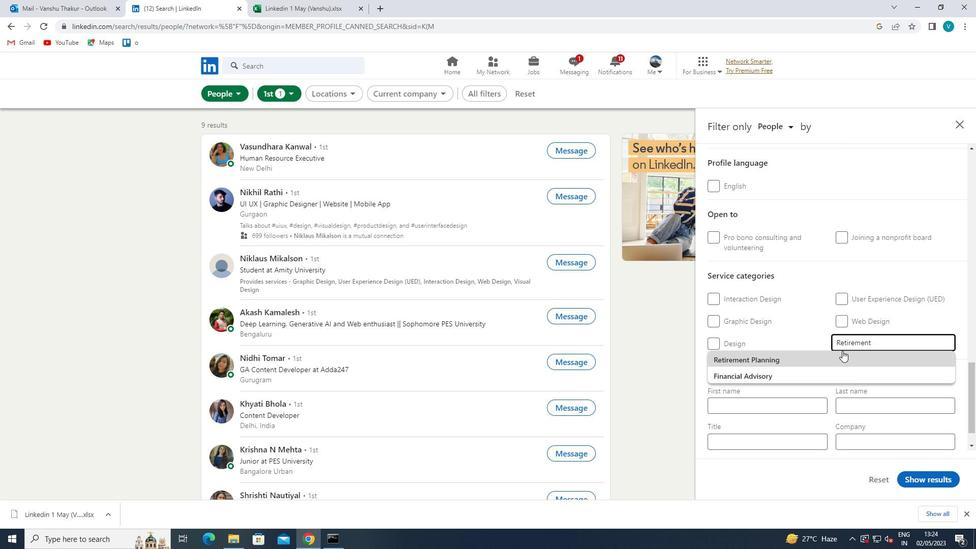 
Action: Mouse scrolled (842, 350) with delta (0, 0)
Screenshot: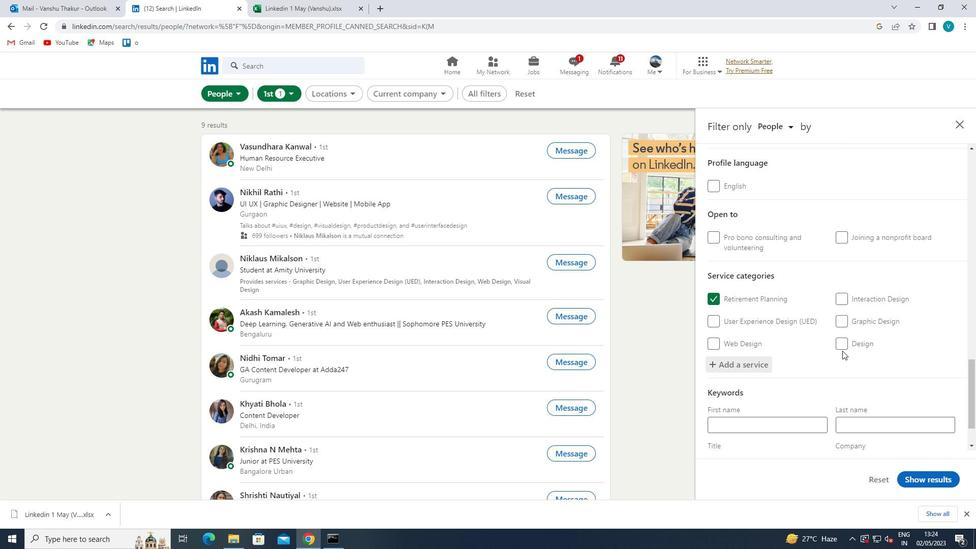 
Action: Mouse scrolled (842, 350) with delta (0, 0)
Screenshot: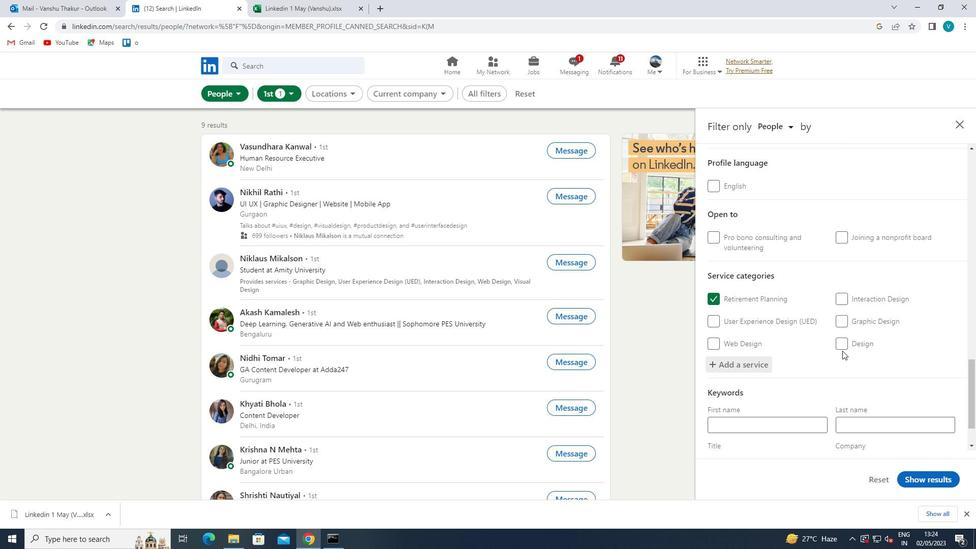 
Action: Mouse moved to (842, 351)
Screenshot: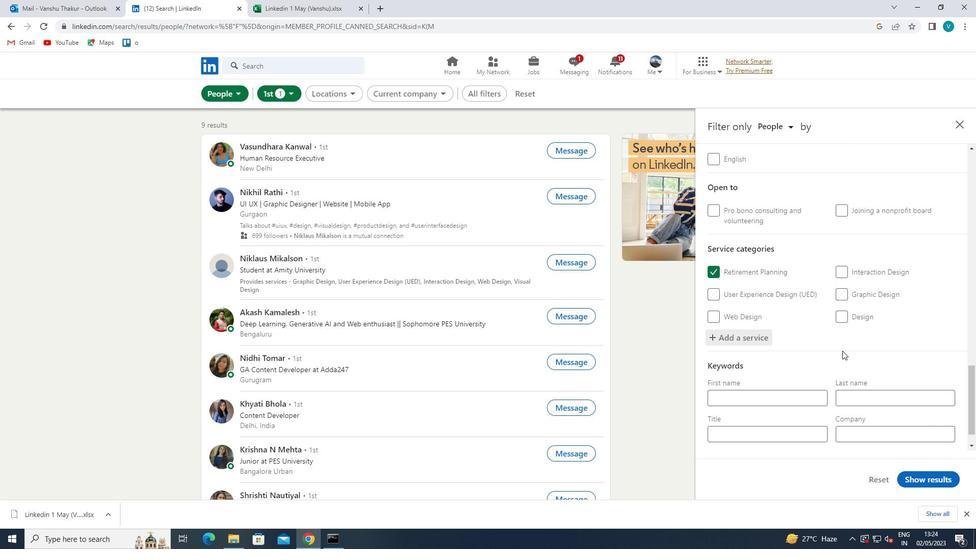 
Action: Mouse scrolled (842, 350) with delta (0, 0)
Screenshot: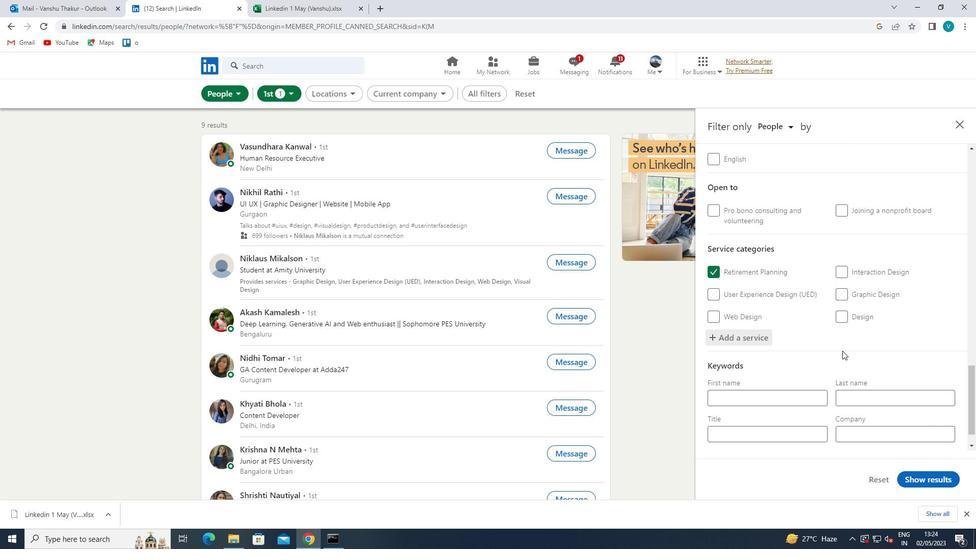 
Action: Mouse moved to (800, 400)
Screenshot: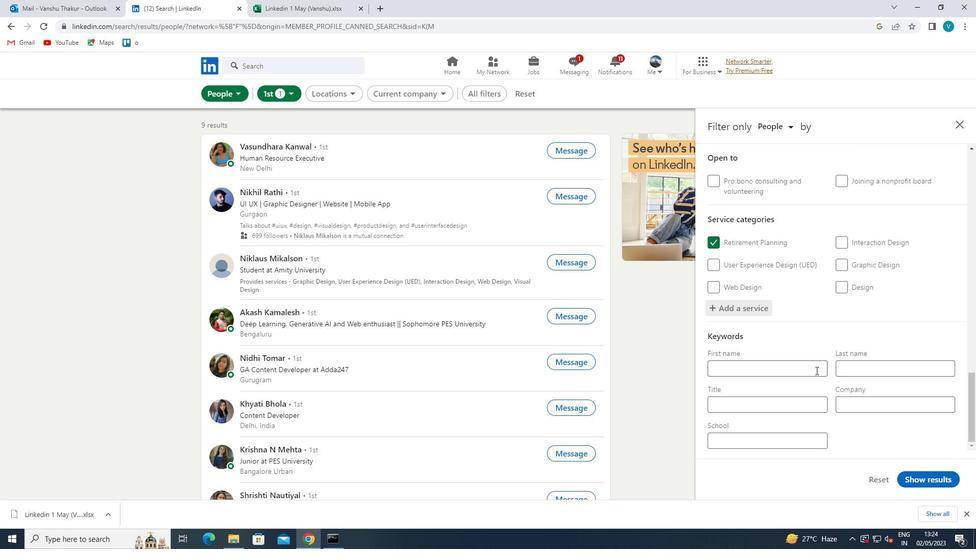 
Action: Mouse pressed left at (800, 400)
Screenshot: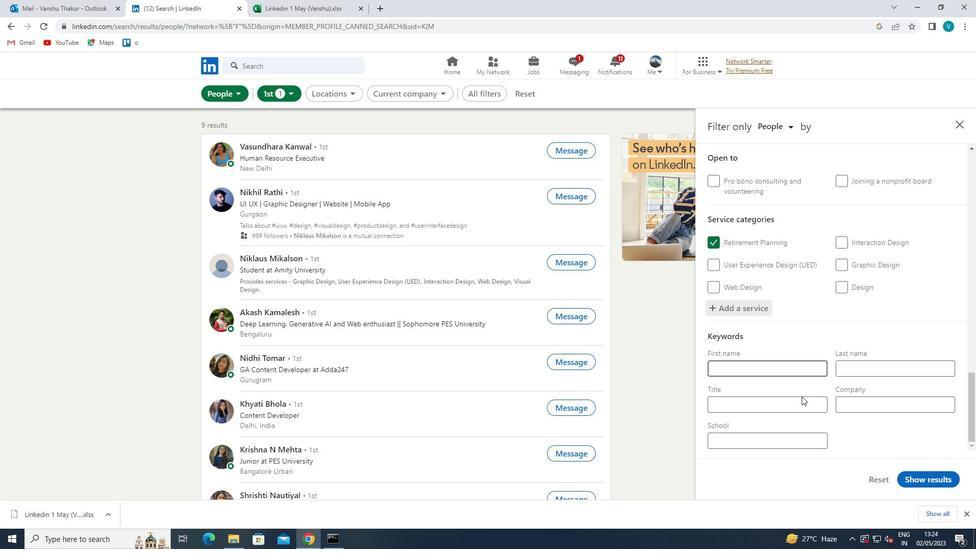 
Action: Key pressed <Key.shift>RESERVATIONIST<Key.space>
Screenshot: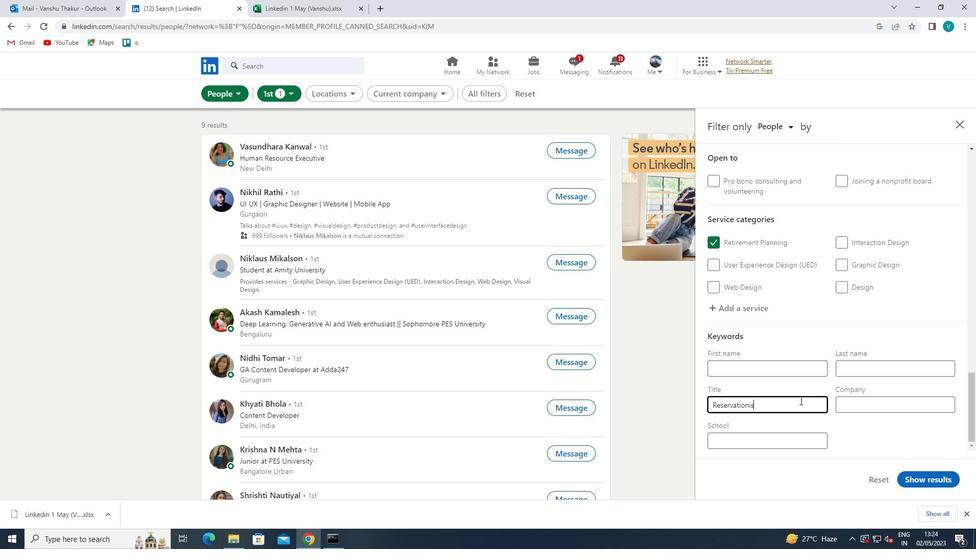 
Action: Mouse moved to (917, 473)
Screenshot: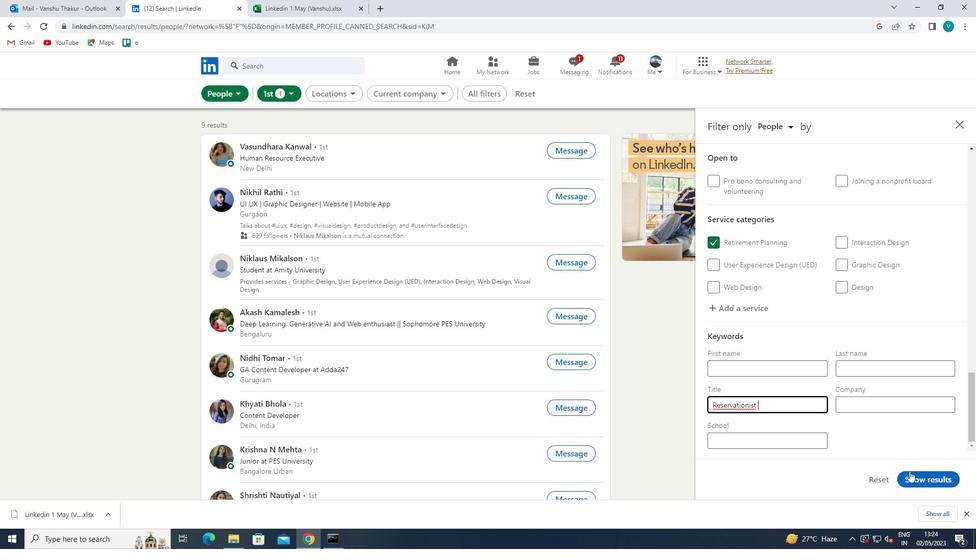 
Action: Mouse pressed left at (917, 473)
Screenshot: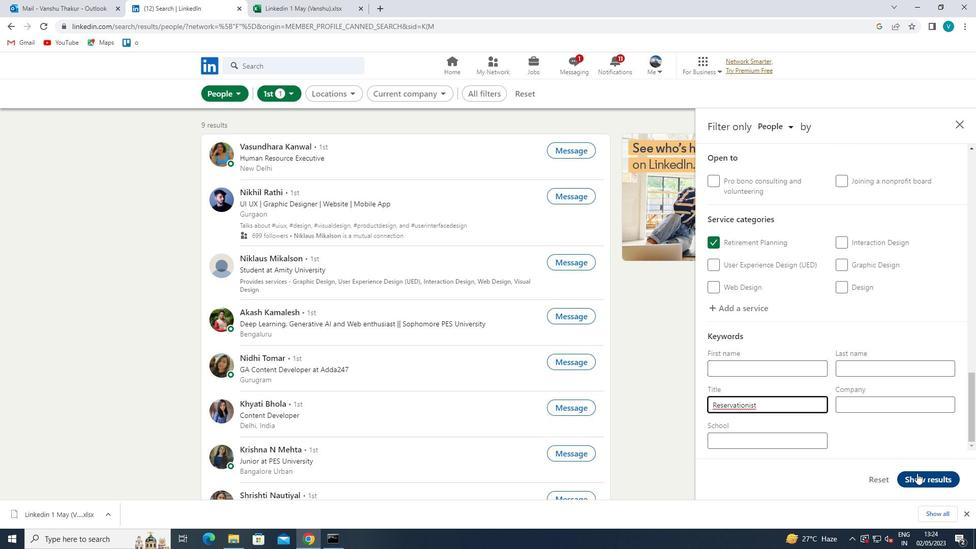 
